 Task: Find connections with filter location São José do Rio Pardo with filter topic #Selfworthwith filter profile language Potuguese with filter current company Fino Payments Bank Ltd with filter school DIT UNIVERSITY with filter industry HVAC and Refrigeration Equipment Manufacturing with filter service category Information Management with filter keywords title Continuous Improvement Consultant
Action: Mouse moved to (470, 94)
Screenshot: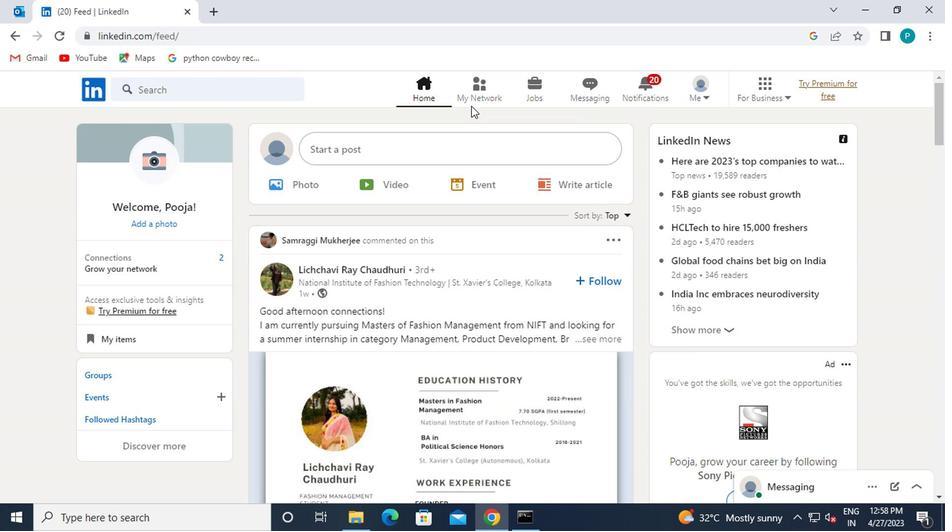 
Action: Mouse pressed left at (470, 94)
Screenshot: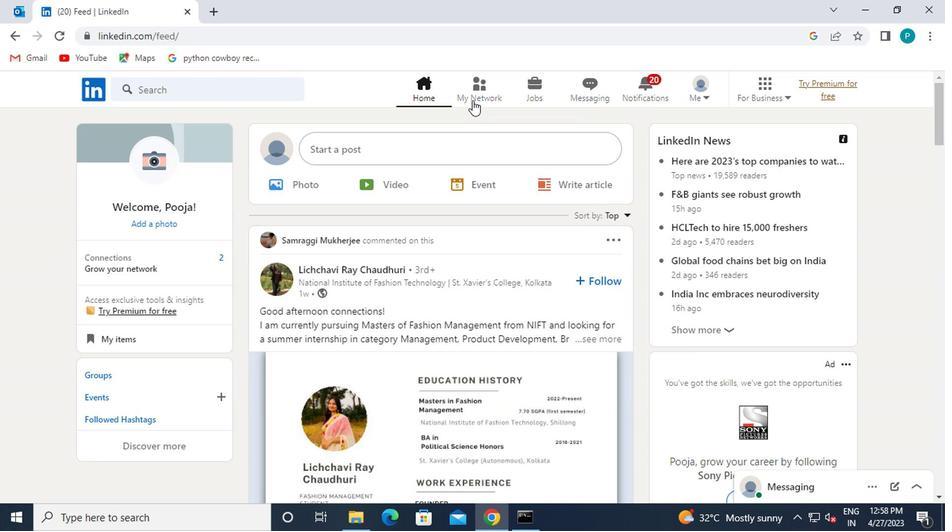 
Action: Mouse moved to (234, 162)
Screenshot: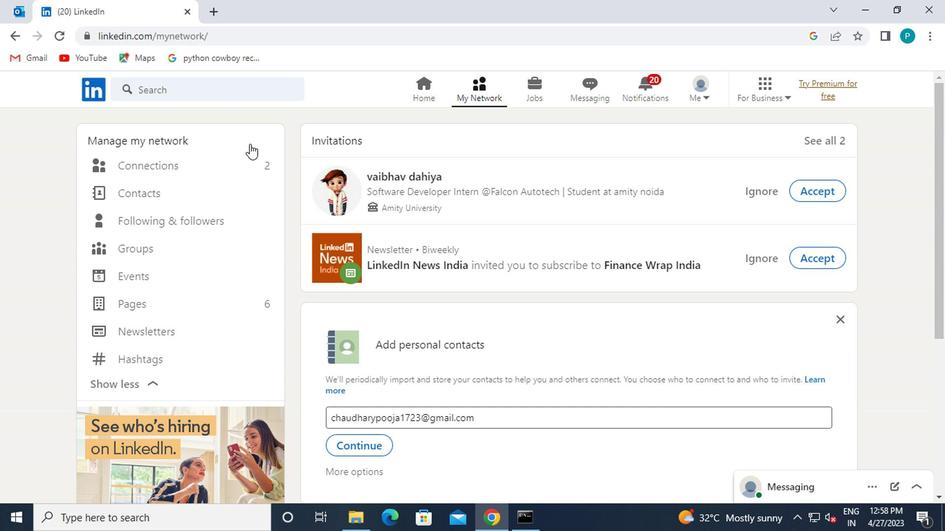 
Action: Mouse pressed left at (234, 162)
Screenshot: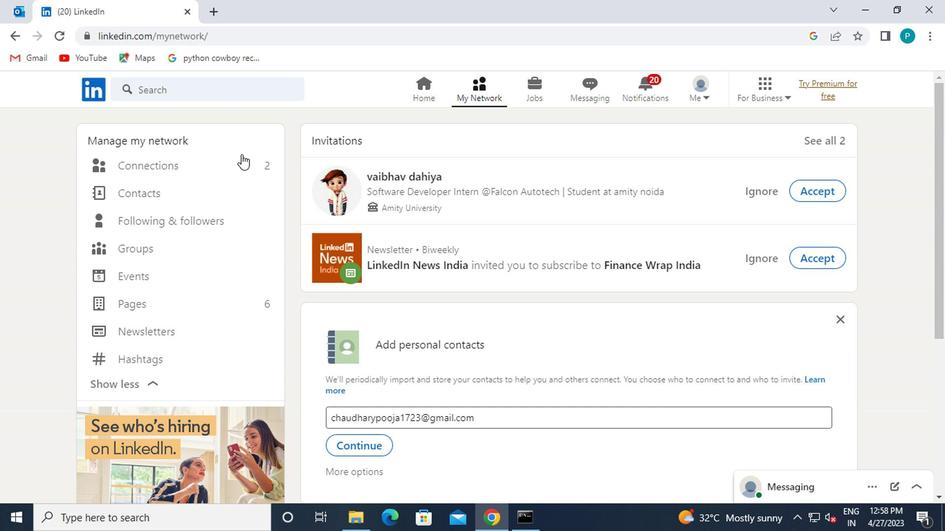 
Action: Mouse moved to (549, 177)
Screenshot: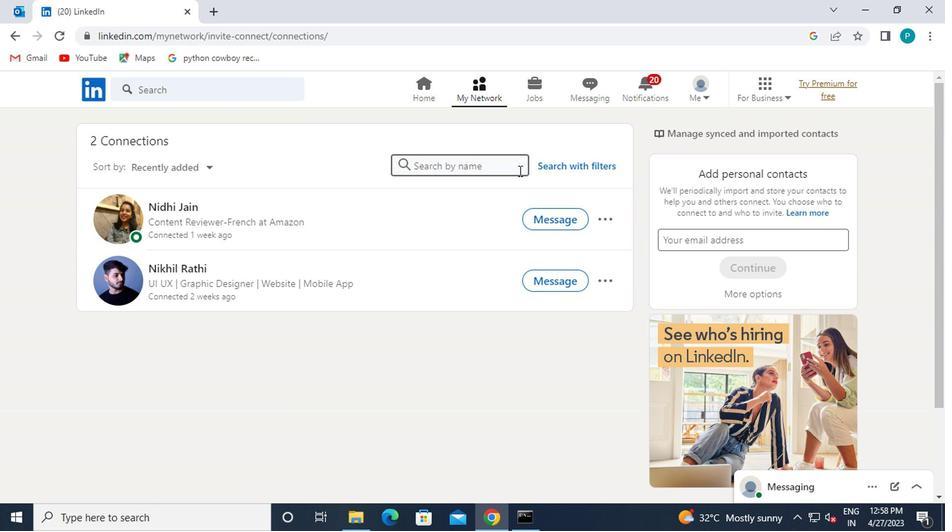 
Action: Mouse pressed left at (549, 177)
Screenshot: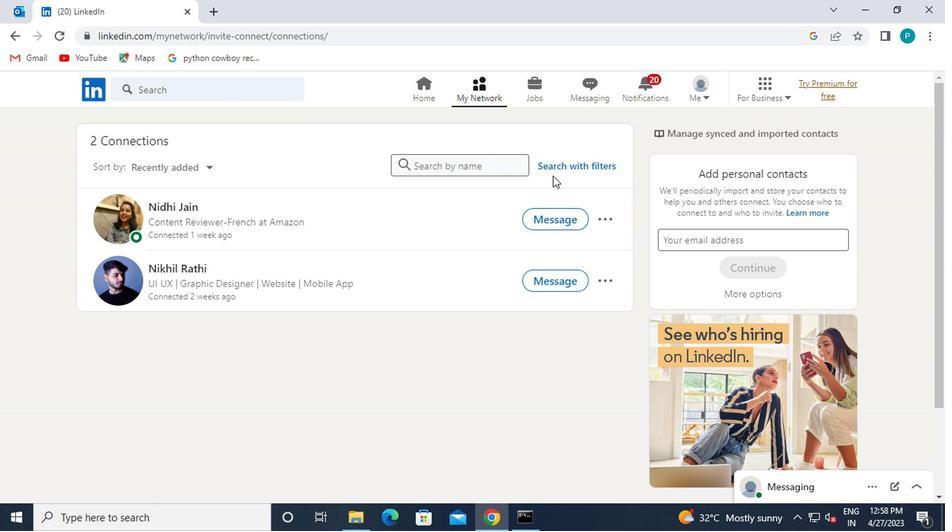 
Action: Mouse moved to (552, 170)
Screenshot: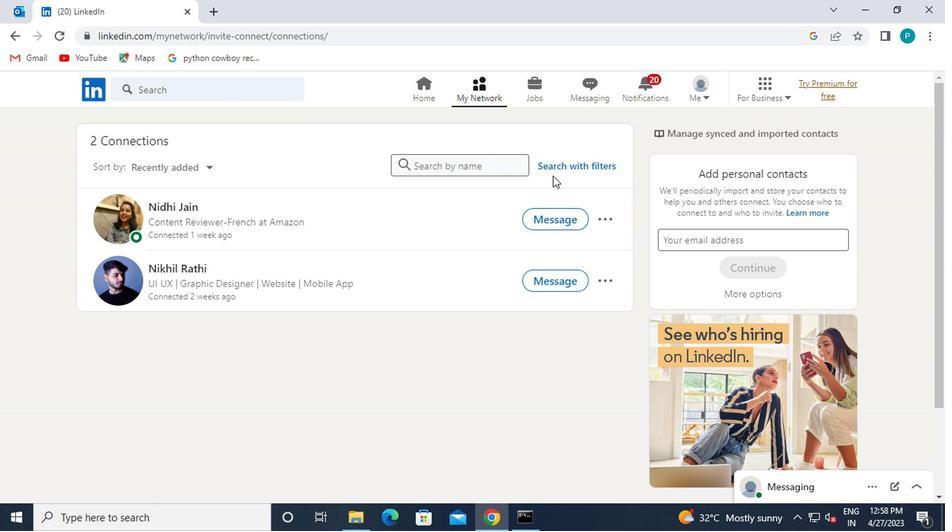 
Action: Mouse pressed left at (552, 170)
Screenshot: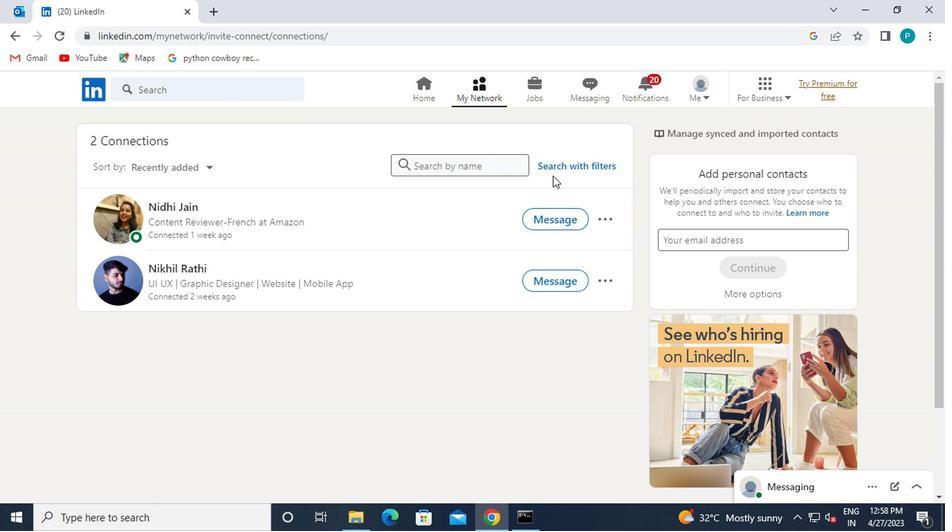 
Action: Mouse moved to (525, 137)
Screenshot: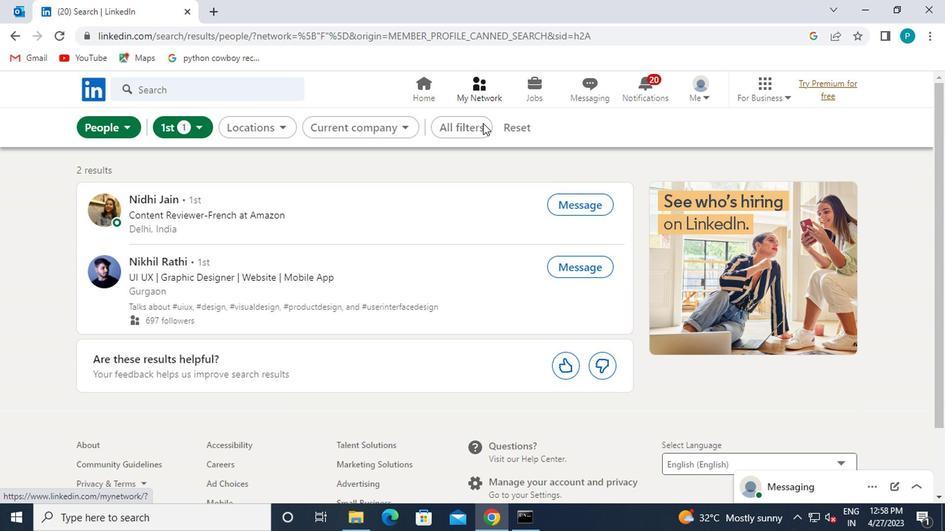 
Action: Mouse pressed left at (525, 137)
Screenshot: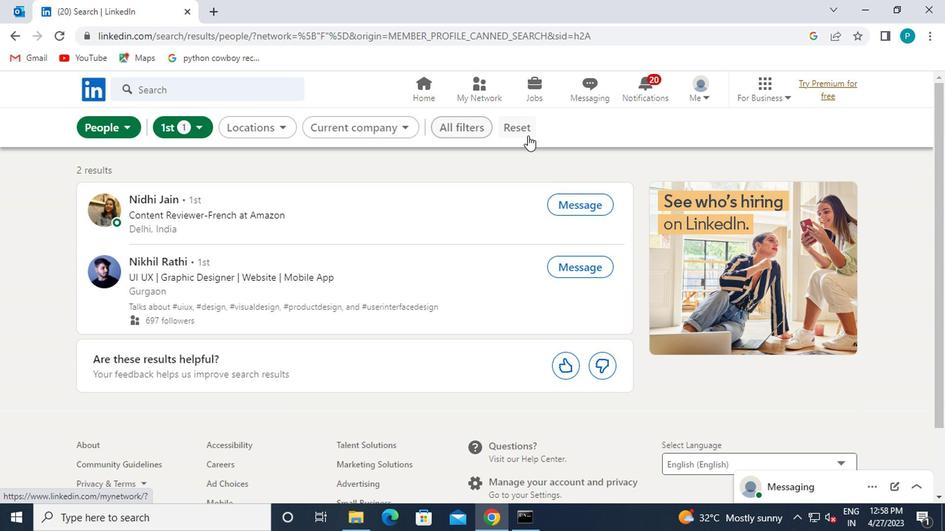 
Action: Mouse moved to (511, 136)
Screenshot: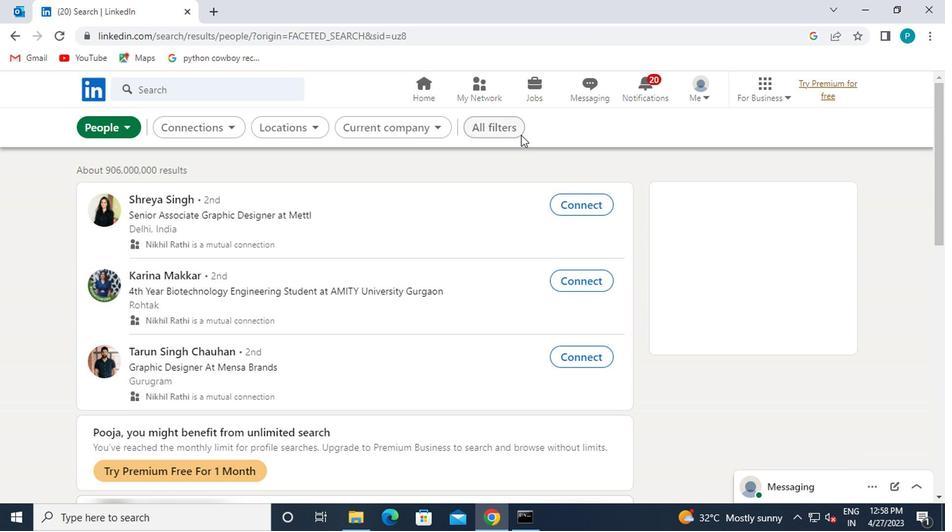 
Action: Mouse pressed left at (511, 136)
Screenshot: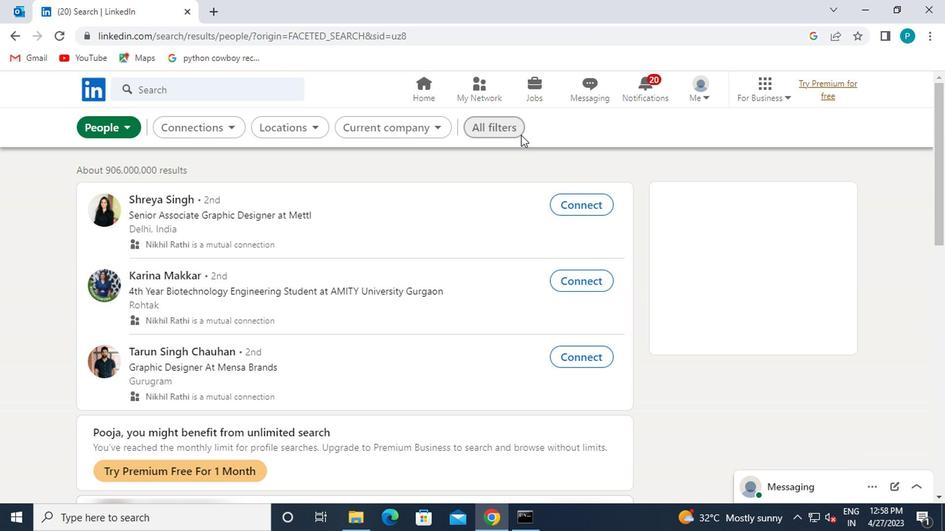 
Action: Mouse moved to (638, 280)
Screenshot: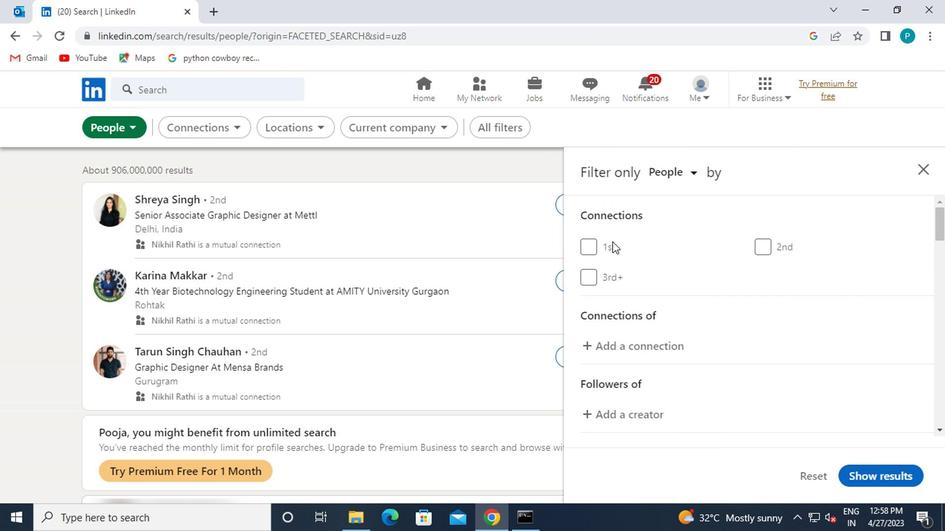 
Action: Mouse scrolled (638, 279) with delta (0, 0)
Screenshot: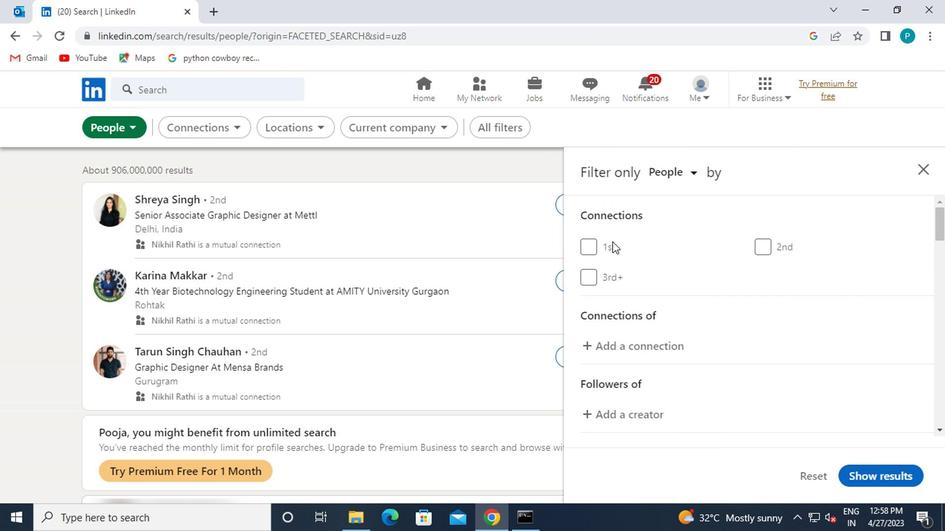 
Action: Mouse scrolled (638, 279) with delta (0, 0)
Screenshot: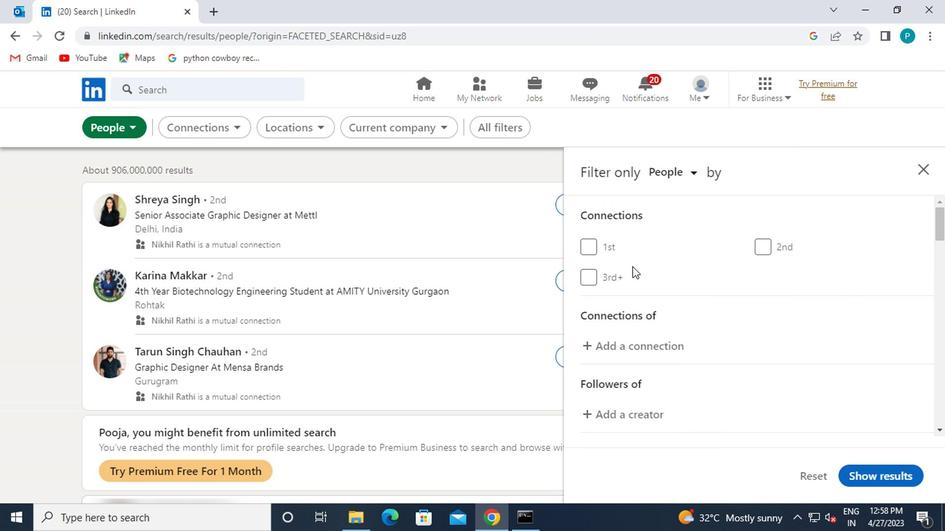 
Action: Mouse scrolled (638, 279) with delta (0, 0)
Screenshot: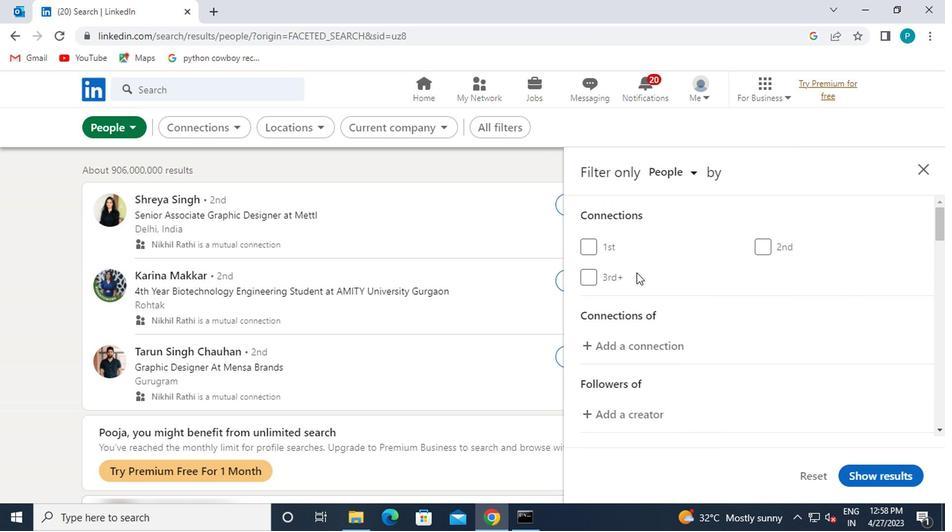 
Action: Mouse moved to (757, 341)
Screenshot: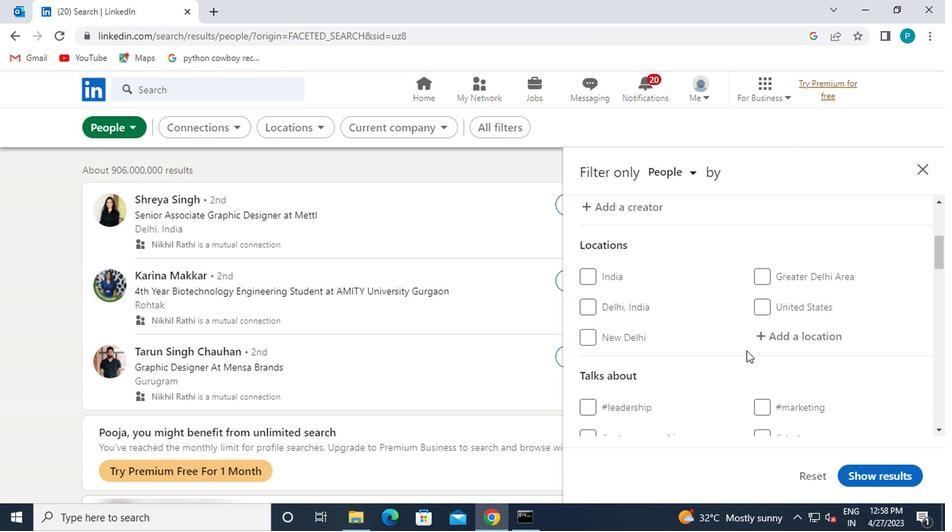 
Action: Mouse pressed left at (757, 341)
Screenshot: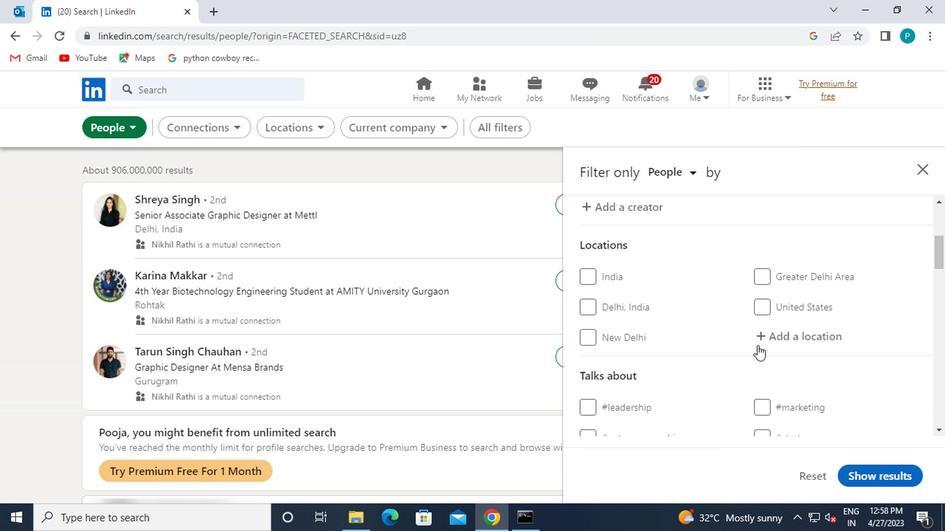 
Action: Key pressed sao<Key.space><Key.backspace>jp<Key.backspace><Key.backspace><Key.space>jose
Screenshot: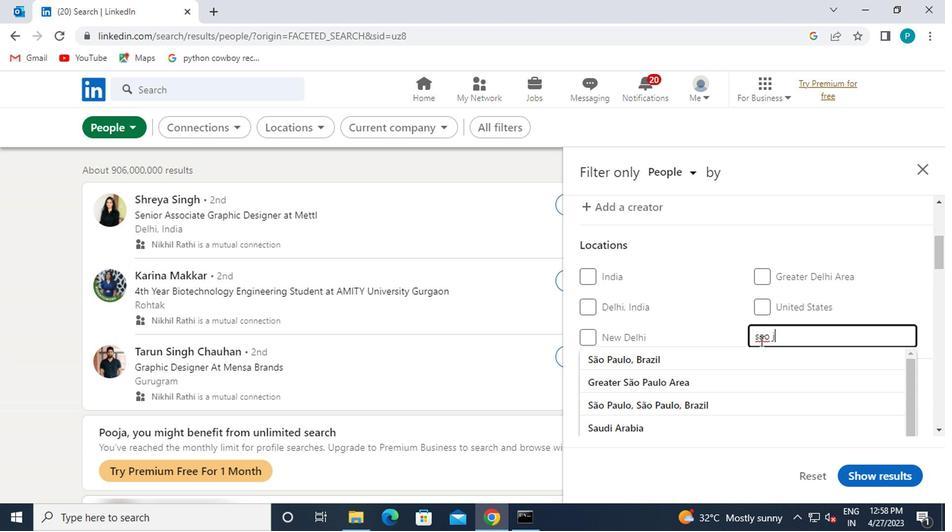 
Action: Mouse moved to (749, 371)
Screenshot: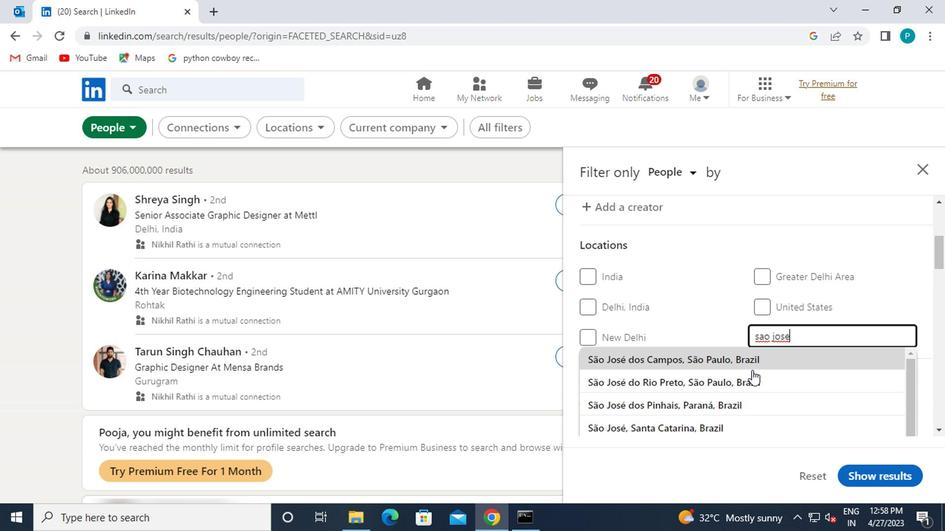 
Action: Mouse pressed left at (749, 371)
Screenshot: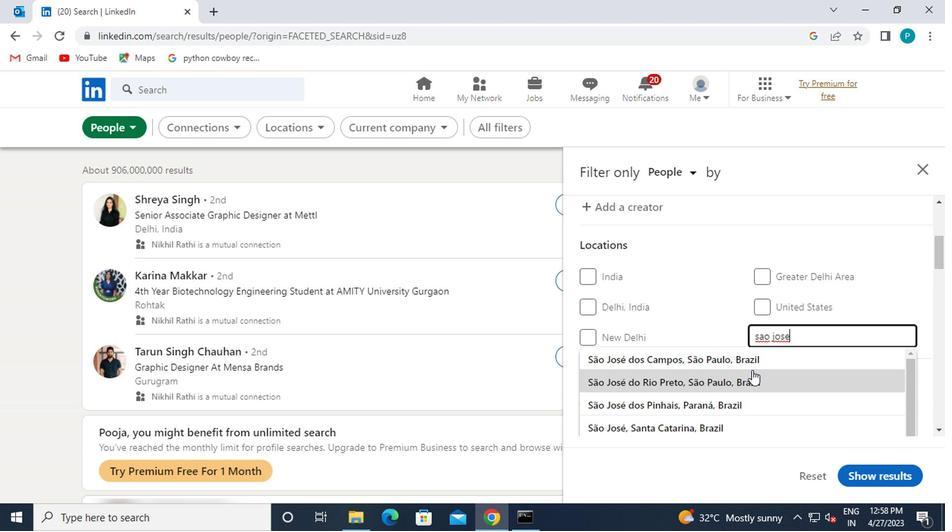 
Action: Mouse moved to (748, 372)
Screenshot: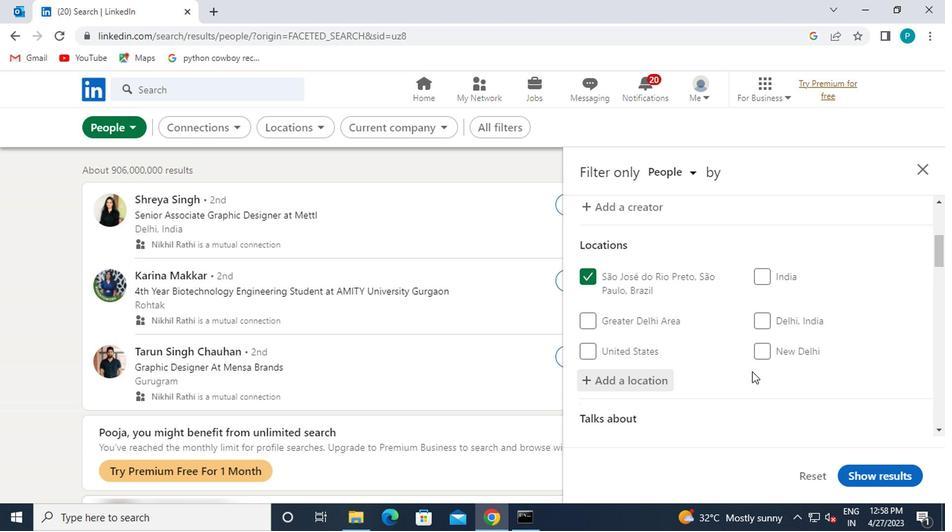 
Action: Mouse scrolled (748, 371) with delta (0, 0)
Screenshot: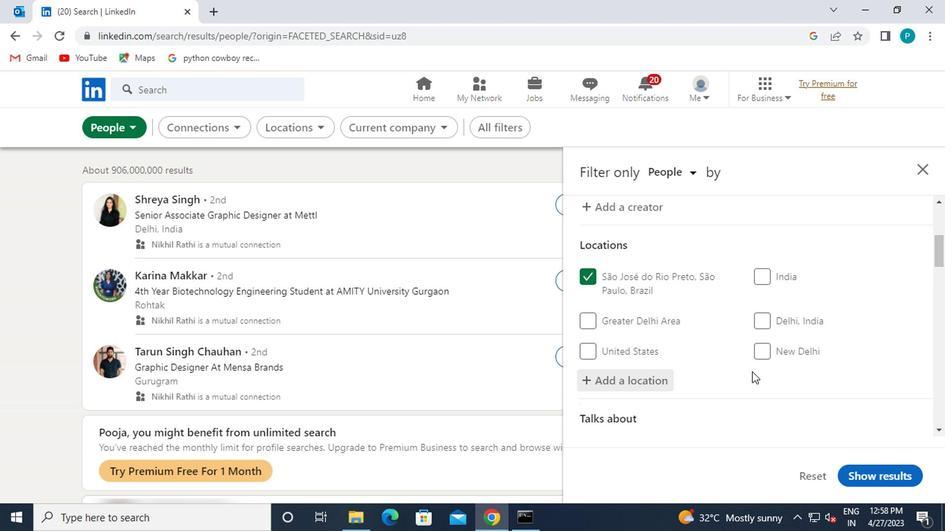 
Action: Mouse scrolled (748, 371) with delta (0, 0)
Screenshot: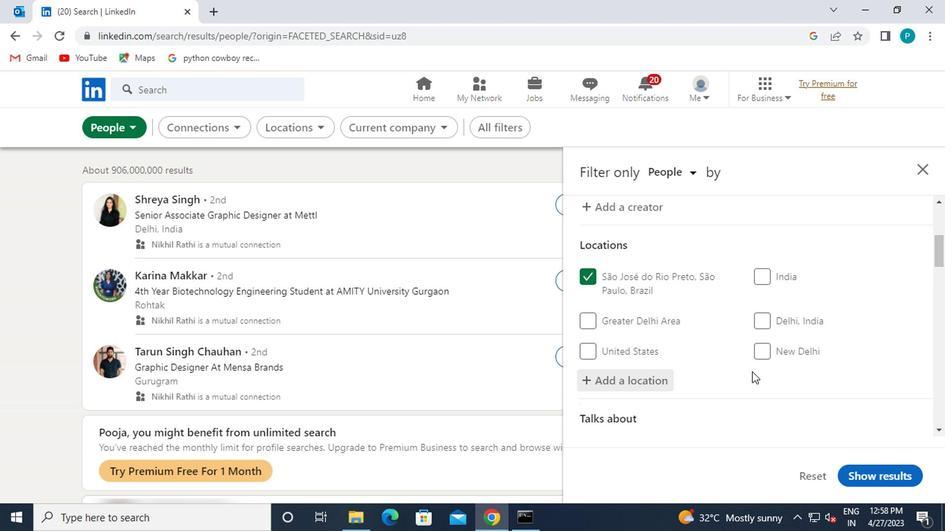 
Action: Mouse moved to (750, 371)
Screenshot: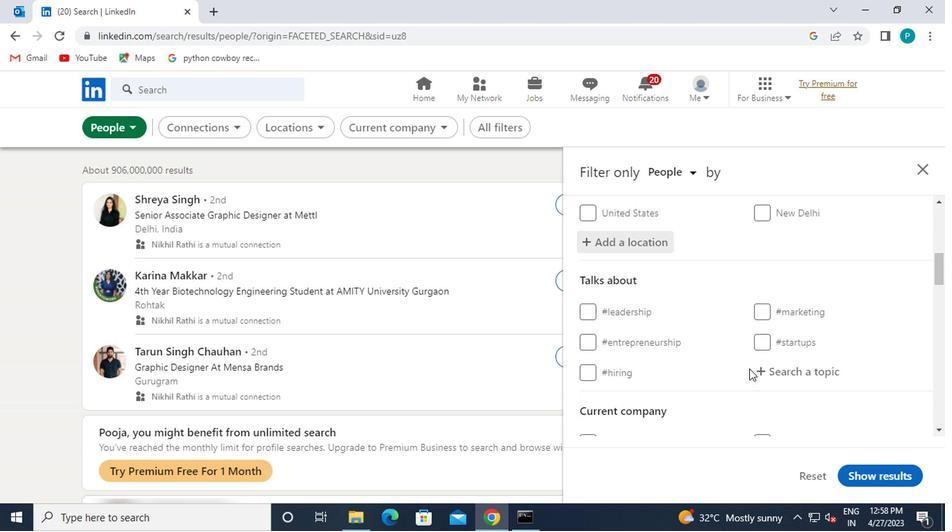 
Action: Mouse pressed left at (750, 371)
Screenshot: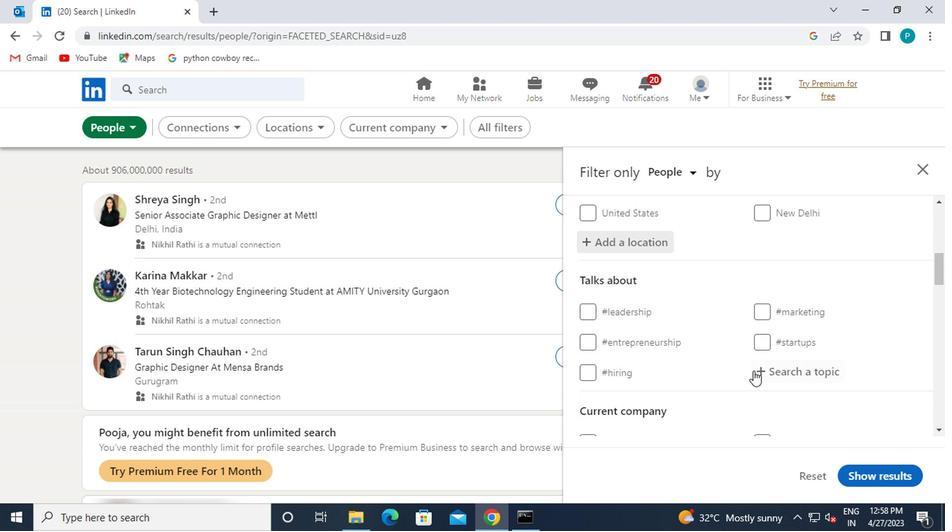 
Action: Mouse moved to (751, 371)
Screenshot: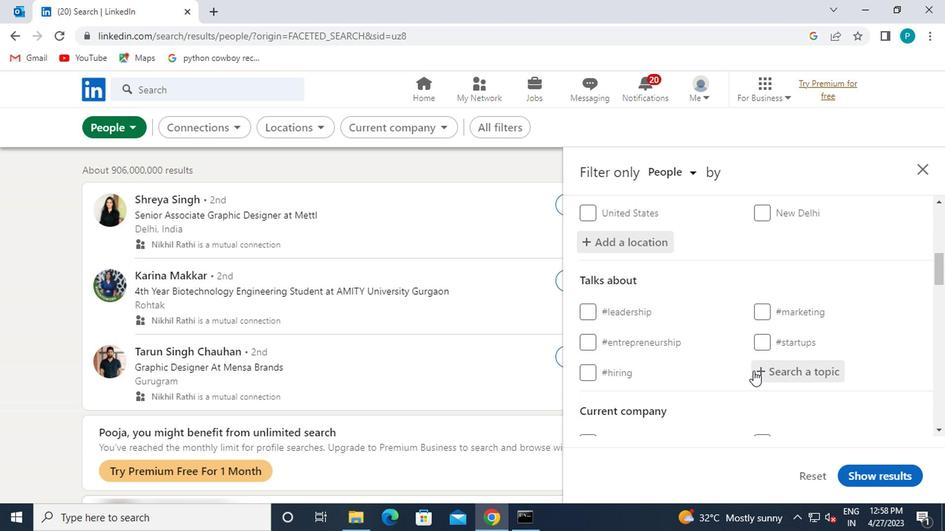 
Action: Key pressed <Key.shift>#<Key.caps_lock>S<Key.caps_lock>ELFWORTJ<Key.backspace>H
Screenshot: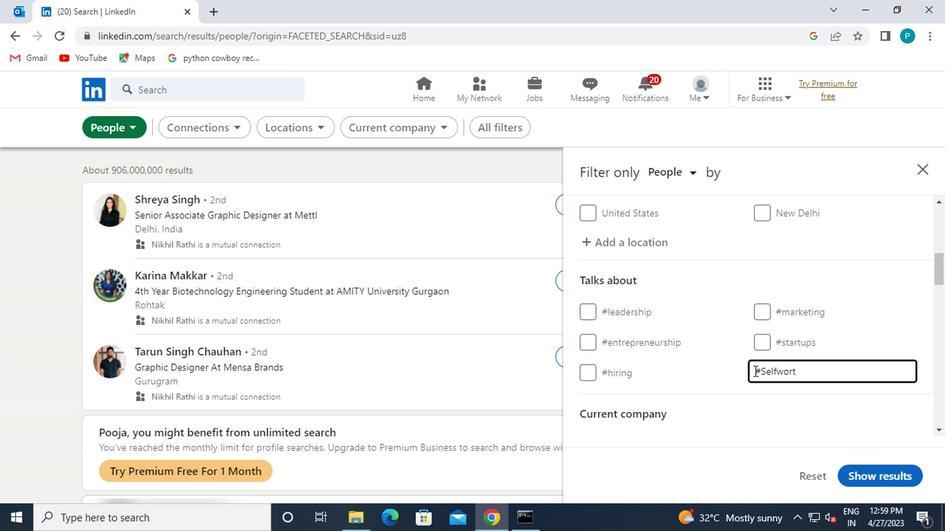 
Action: Mouse moved to (705, 357)
Screenshot: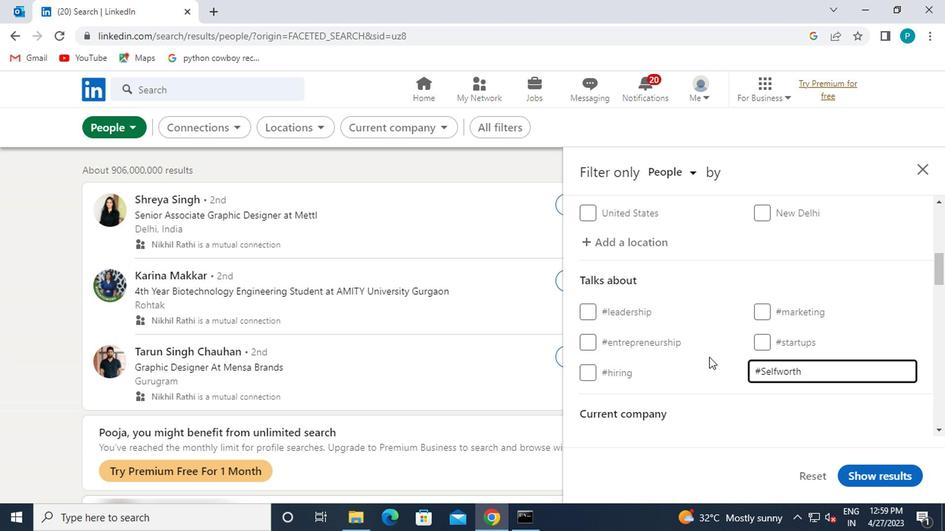 
Action: Mouse scrolled (705, 357) with delta (0, 0)
Screenshot: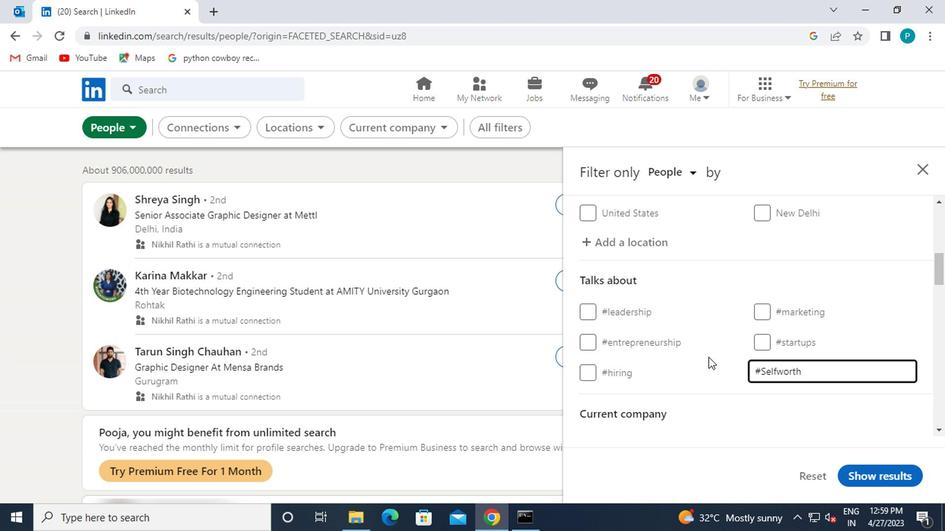 
Action: Mouse scrolled (705, 357) with delta (0, 0)
Screenshot: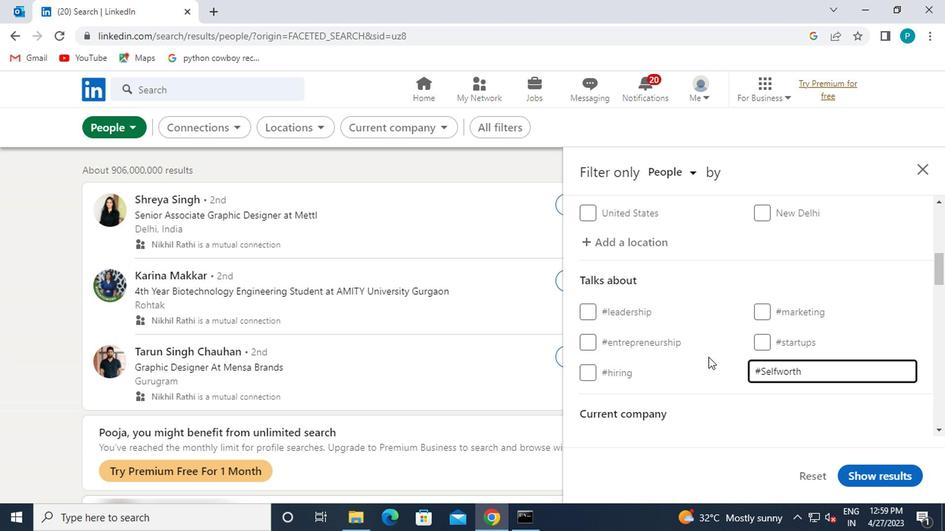 
Action: Mouse scrolled (705, 357) with delta (0, 0)
Screenshot: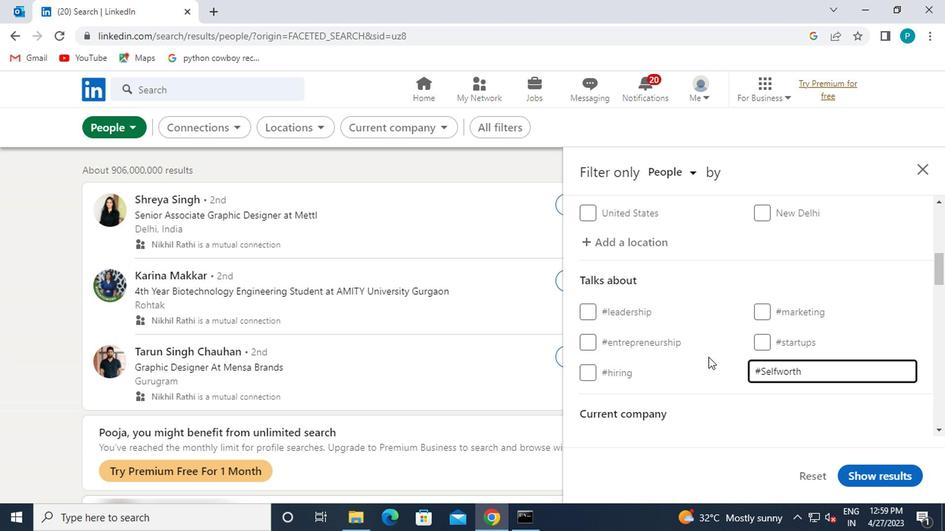 
Action: Mouse scrolled (705, 357) with delta (0, 0)
Screenshot: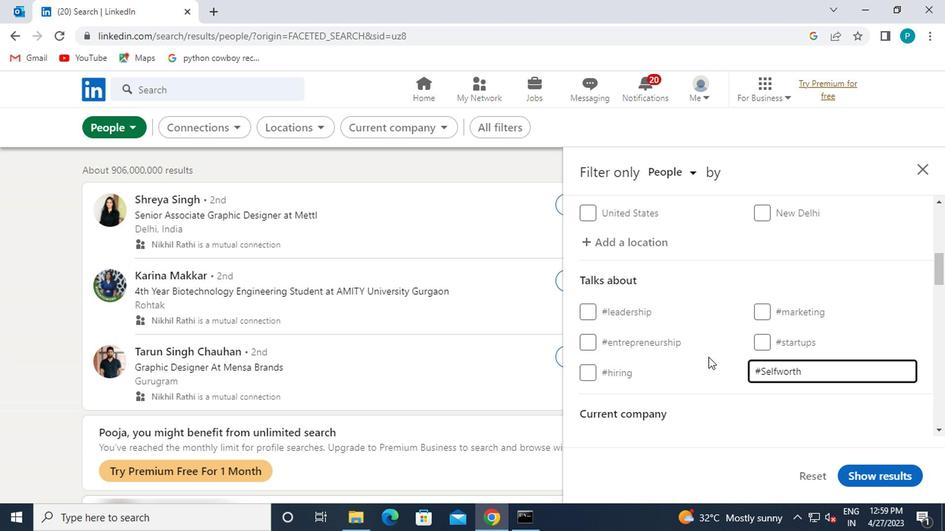 
Action: Mouse moved to (768, 409)
Screenshot: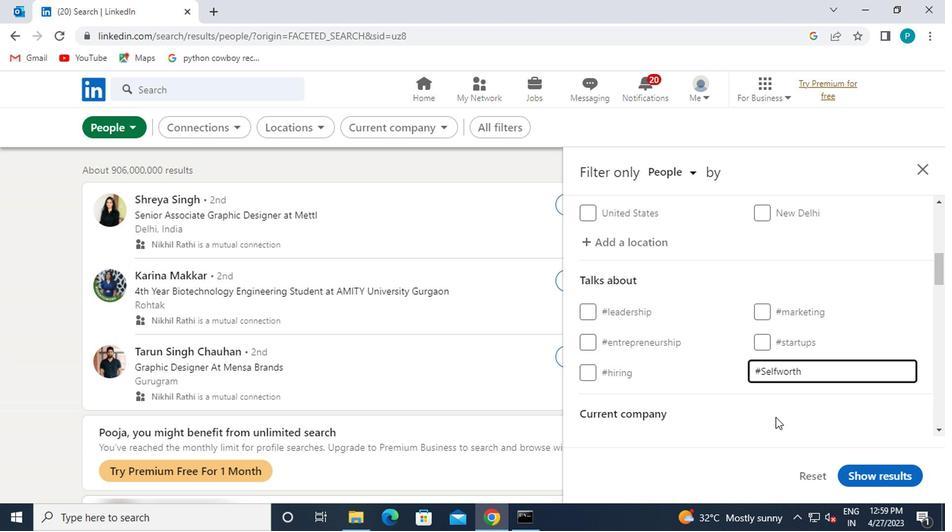 
Action: Mouse scrolled (768, 408) with delta (0, 0)
Screenshot: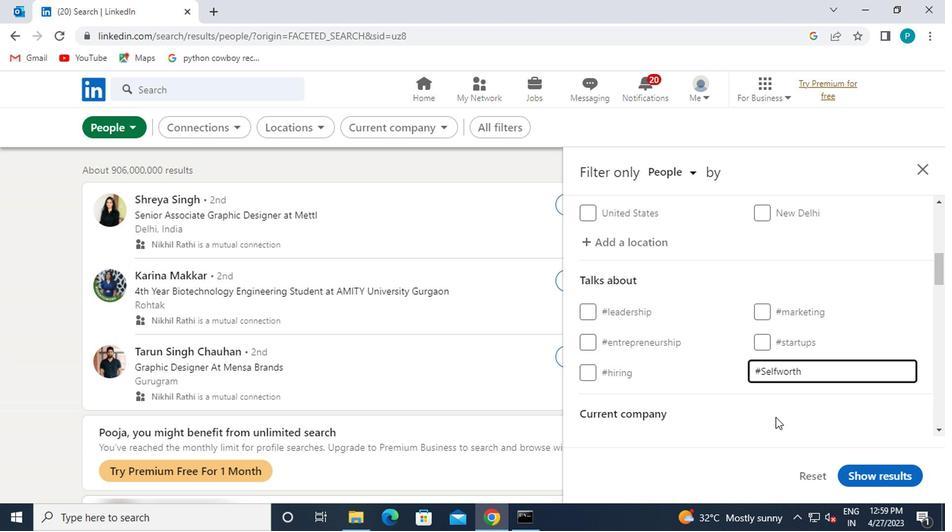 
Action: Mouse moved to (744, 390)
Screenshot: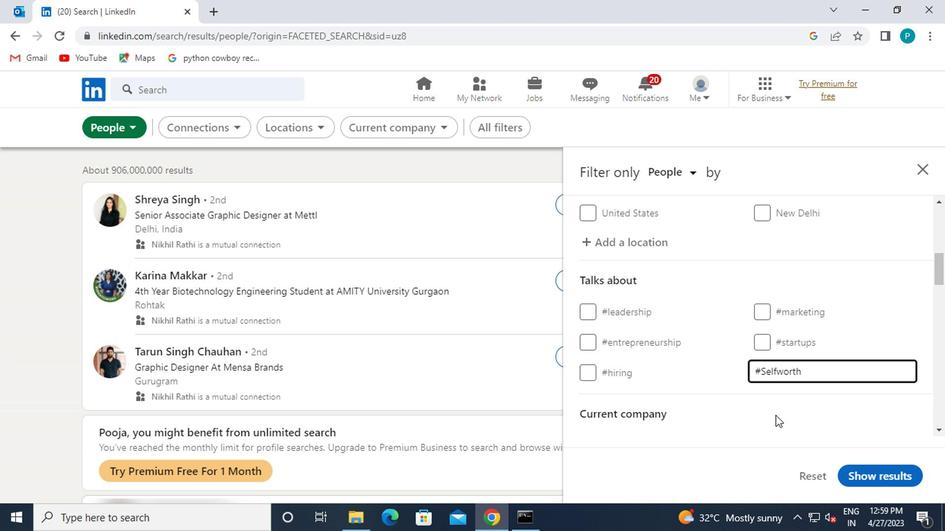 
Action: Mouse scrolled (744, 390) with delta (0, 0)
Screenshot: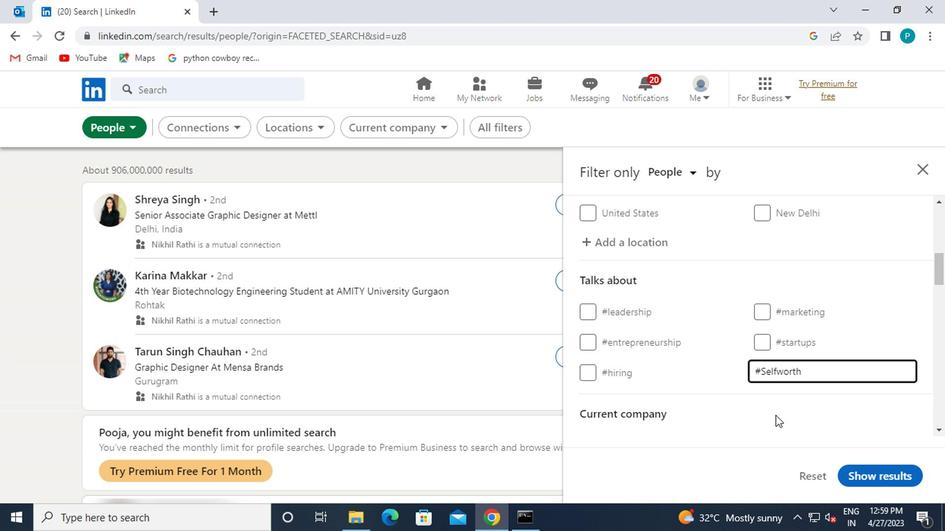 
Action: Mouse moved to (628, 350)
Screenshot: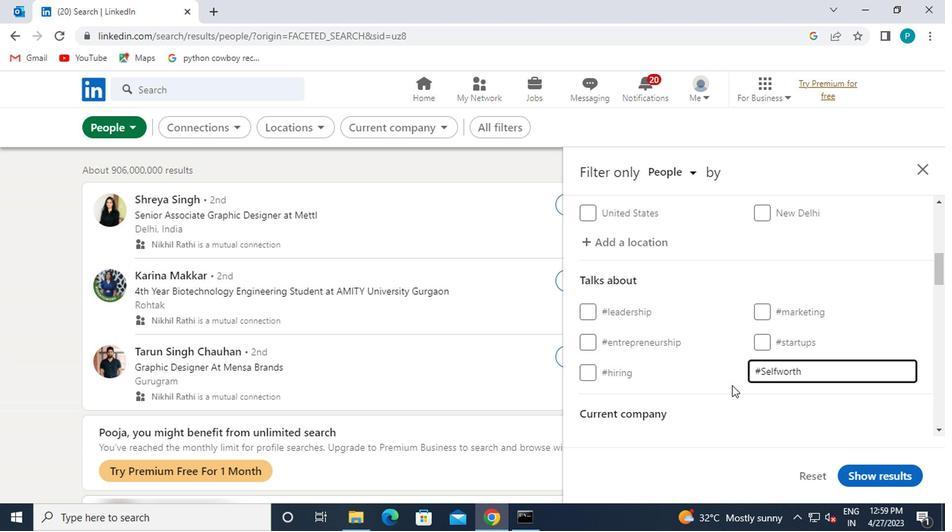 
Action: Mouse scrolled (628, 349) with delta (0, 0)
Screenshot: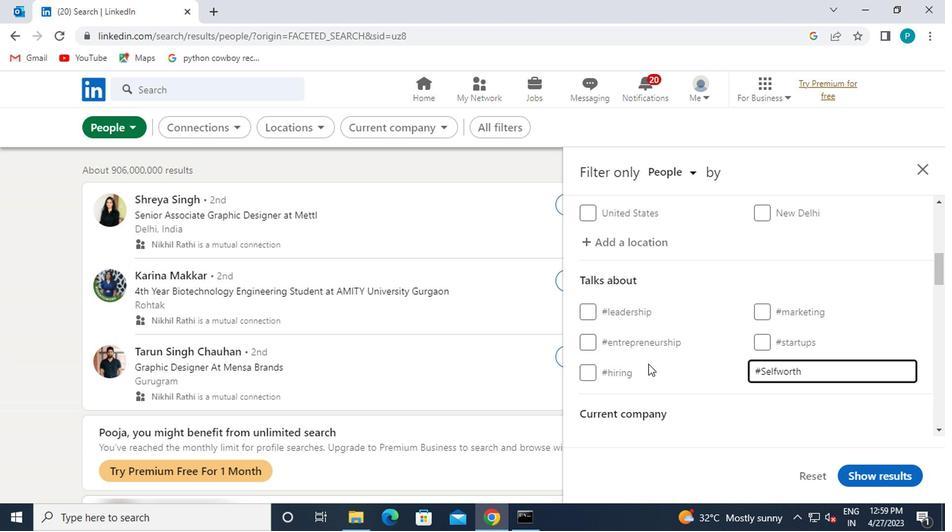 
Action: Mouse scrolled (628, 349) with delta (0, 0)
Screenshot: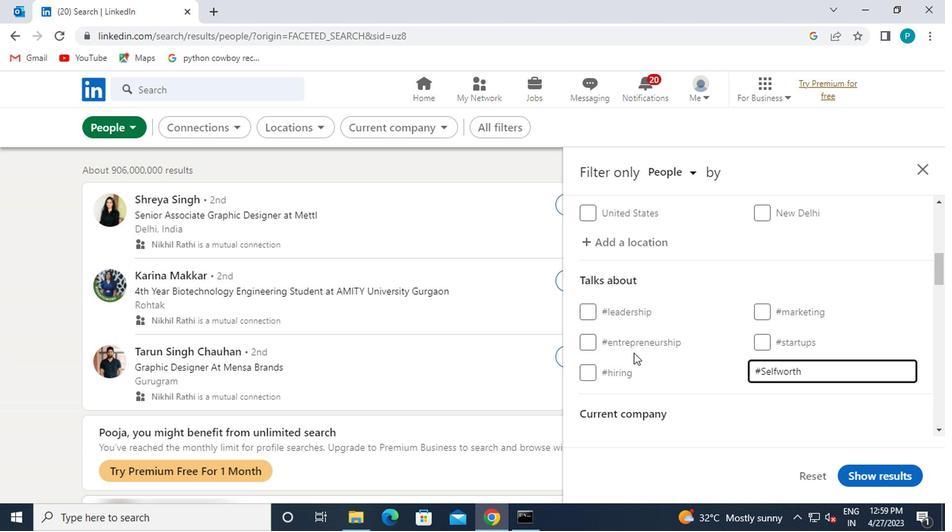
Action: Mouse scrolled (628, 349) with delta (0, 0)
Screenshot: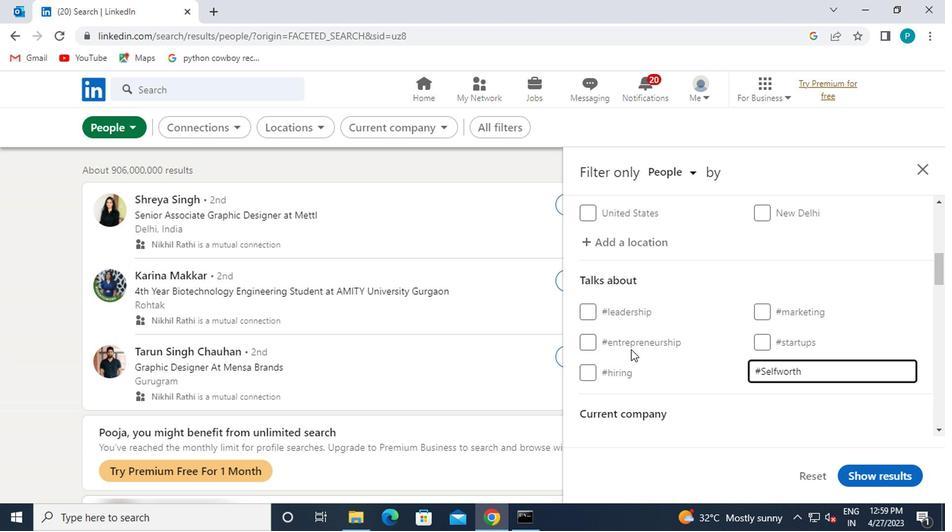 
Action: Mouse moved to (675, 332)
Screenshot: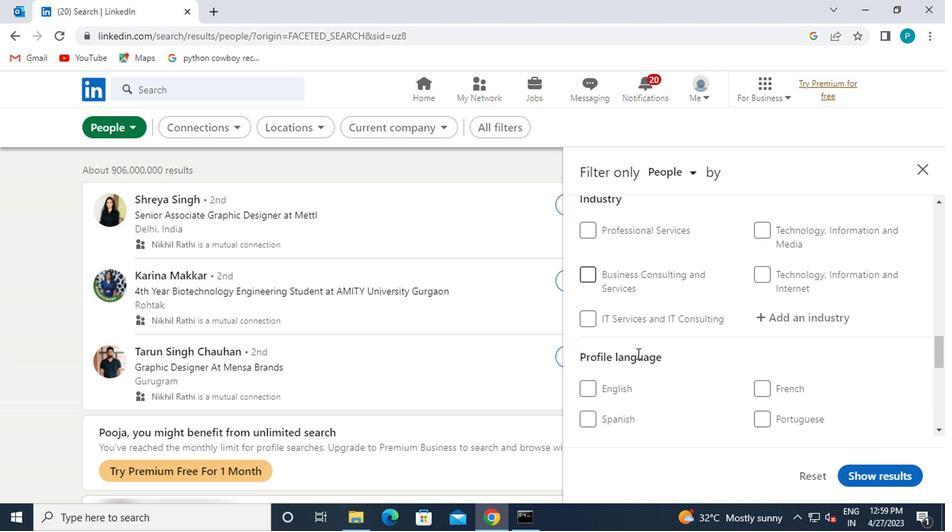 
Action: Mouse scrolled (675, 333) with delta (0, 0)
Screenshot: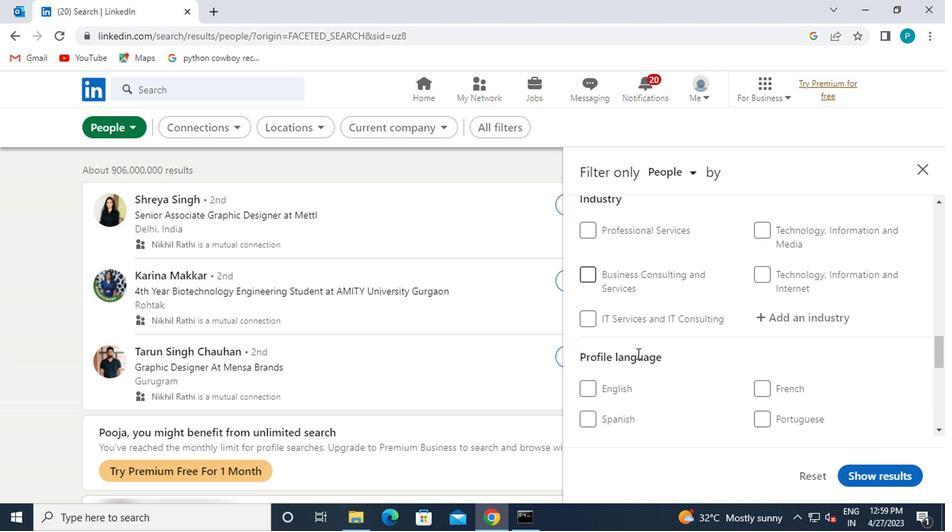 
Action: Mouse scrolled (675, 333) with delta (0, 0)
Screenshot: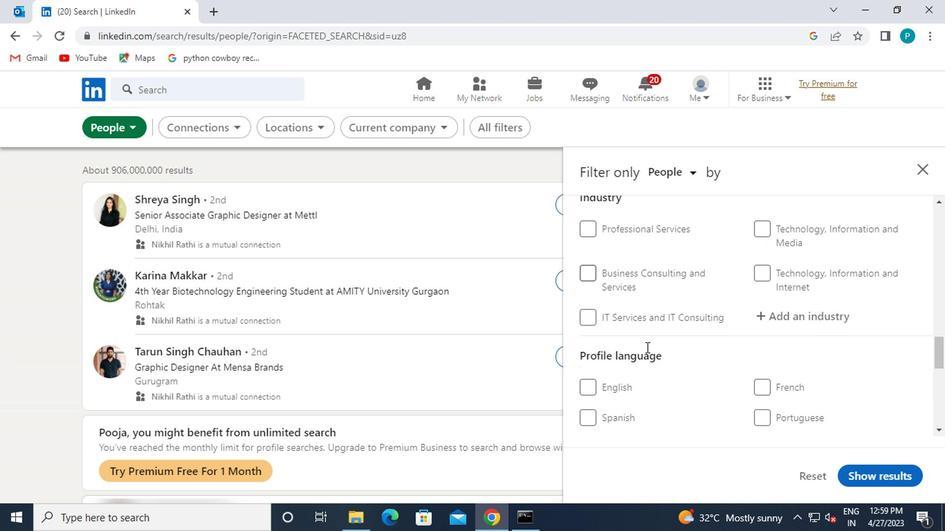 
Action: Mouse scrolled (675, 333) with delta (0, 0)
Screenshot: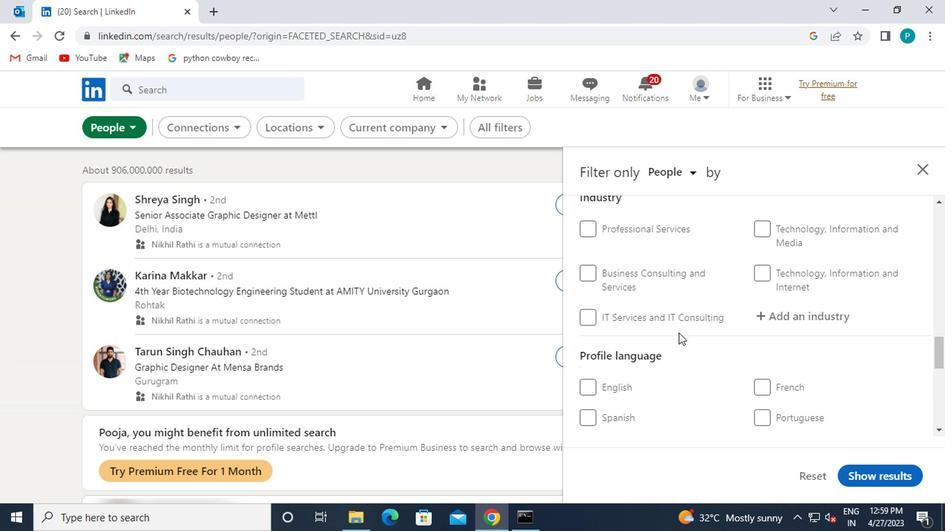 
Action: Mouse moved to (781, 369)
Screenshot: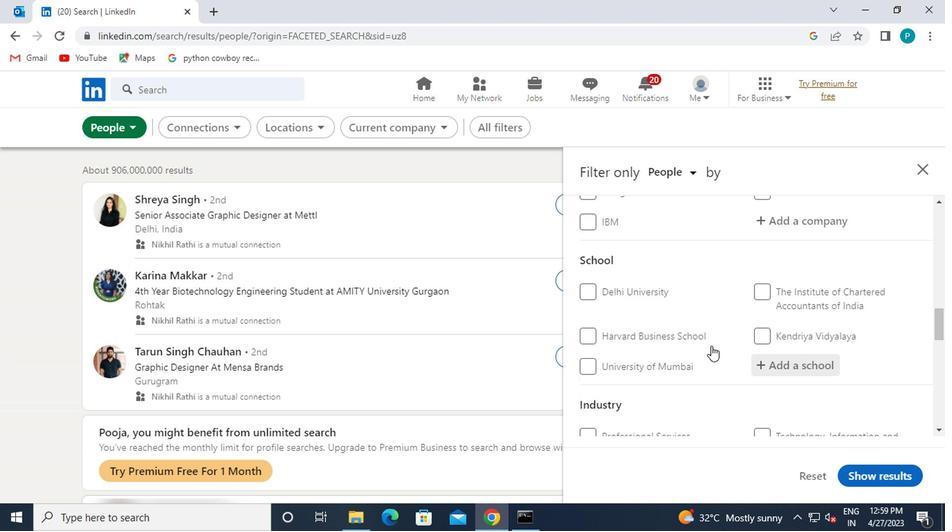 
Action: Mouse pressed left at (781, 369)
Screenshot: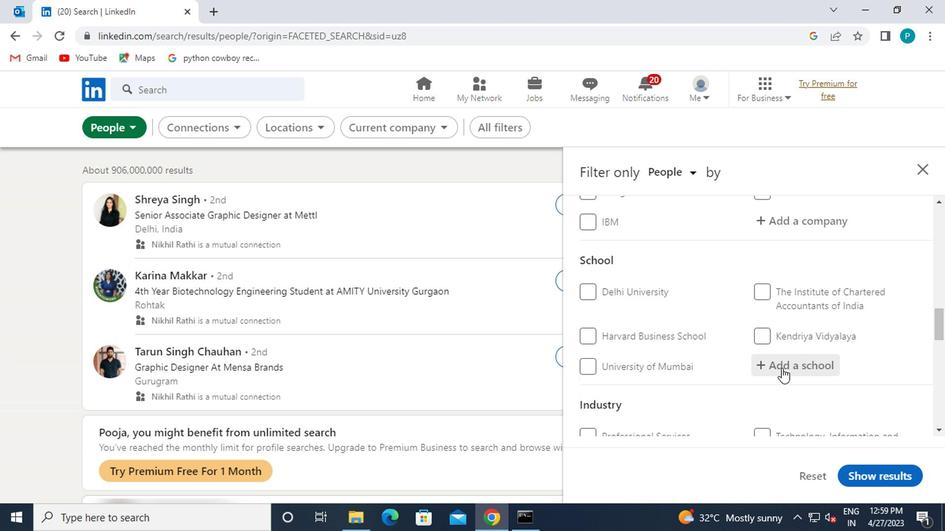 
Action: Mouse moved to (759, 330)
Screenshot: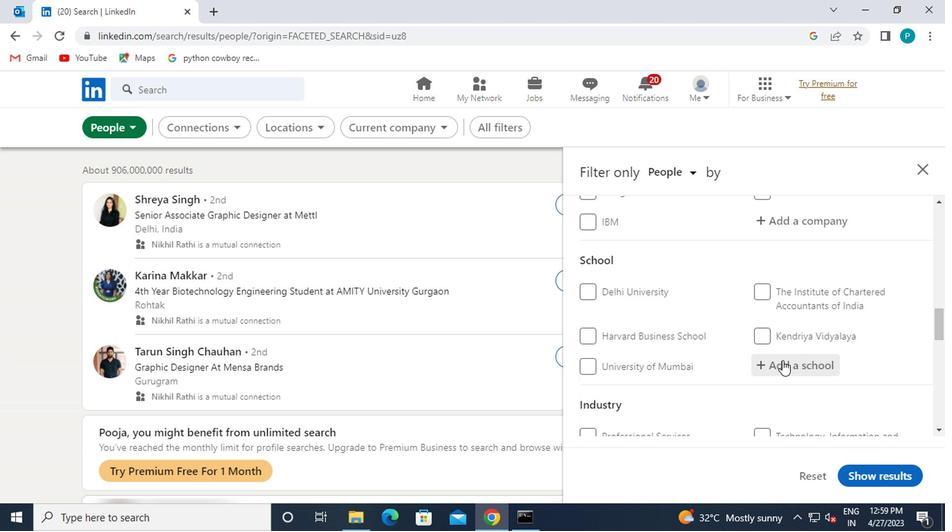 
Action: Mouse scrolled (759, 330) with delta (0, 0)
Screenshot: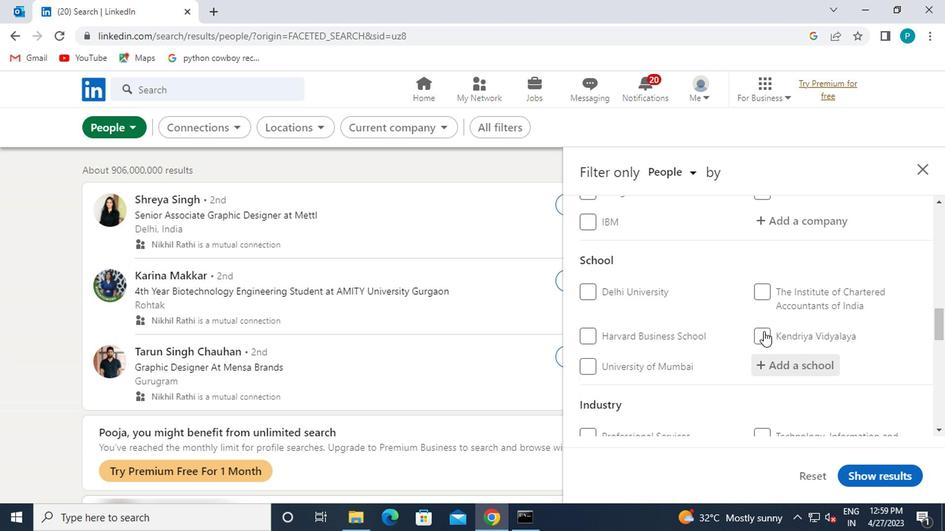 
Action: Mouse moved to (760, 227)
Screenshot: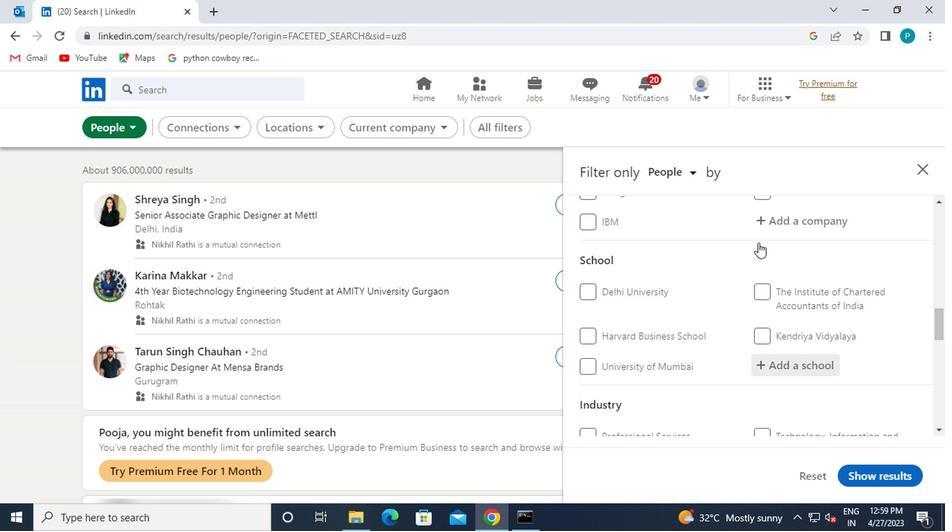 
Action: Mouse pressed left at (760, 227)
Screenshot: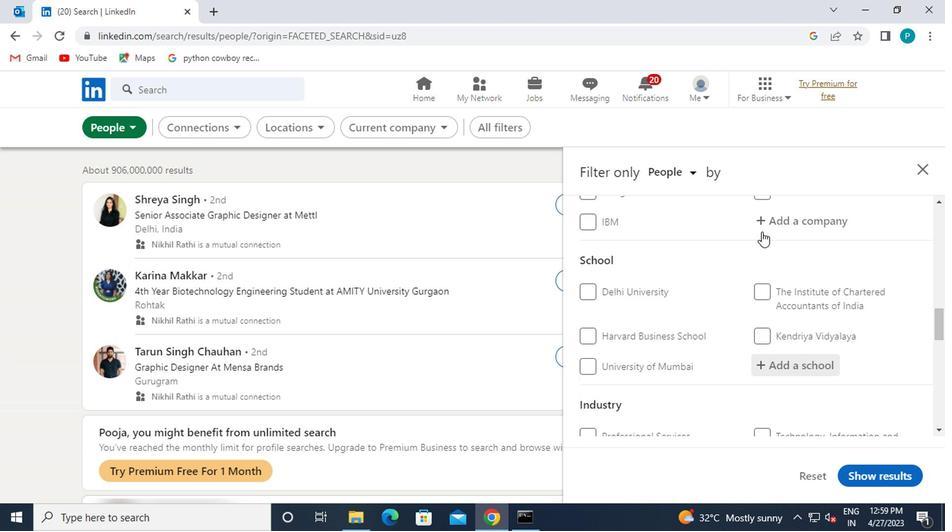 
Action: Mouse moved to (777, 290)
Screenshot: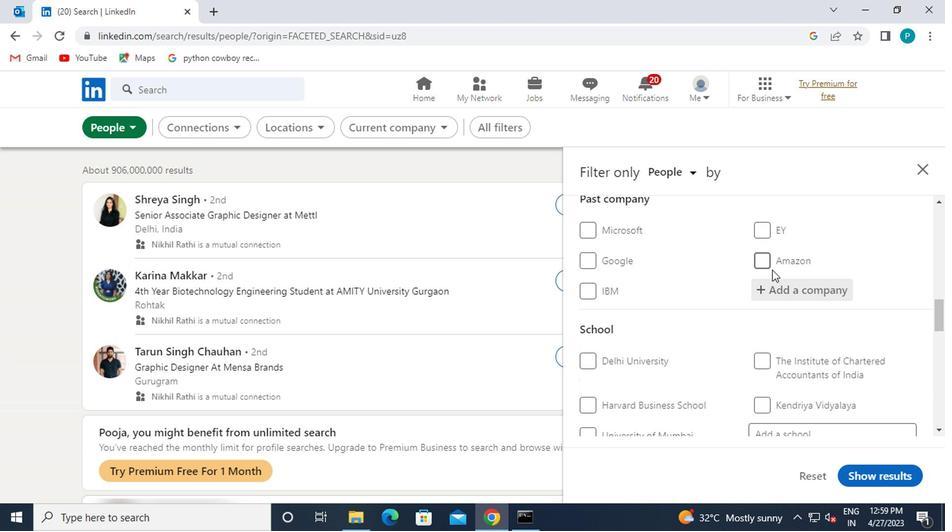 
Action: Mouse pressed left at (777, 290)
Screenshot: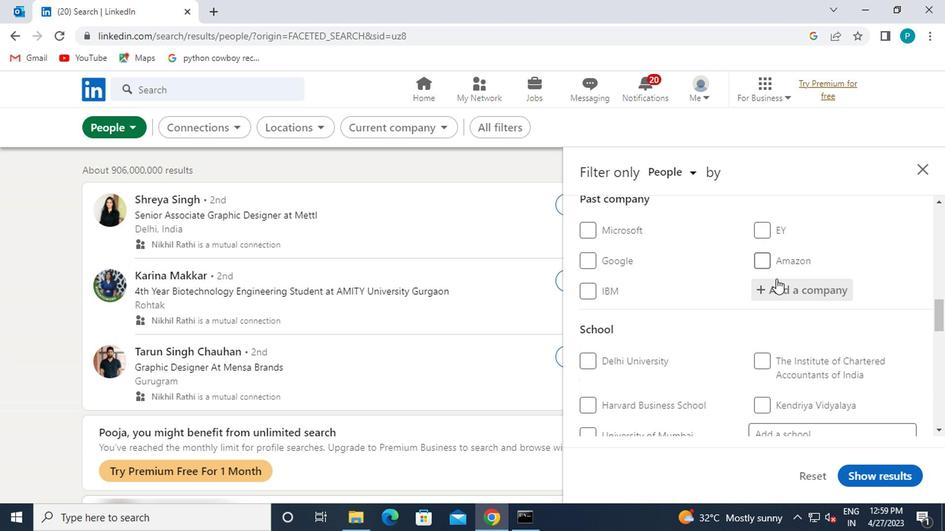 
Action: Mouse moved to (781, 291)
Screenshot: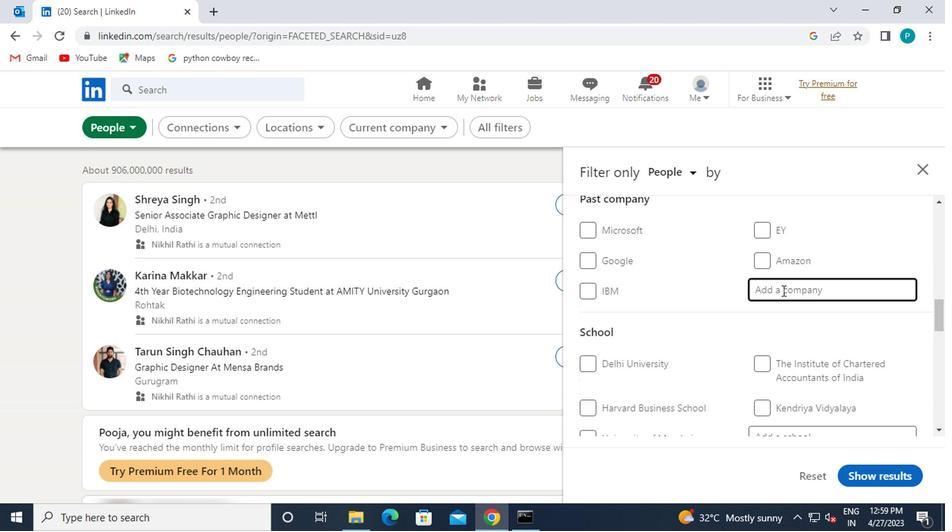 
Action: Key pressed FINO
Screenshot: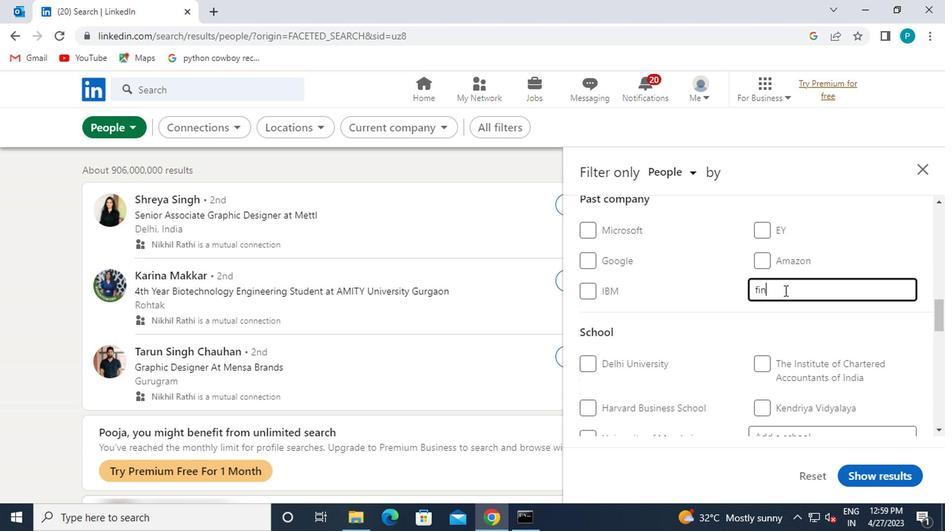 
Action: Mouse moved to (745, 344)
Screenshot: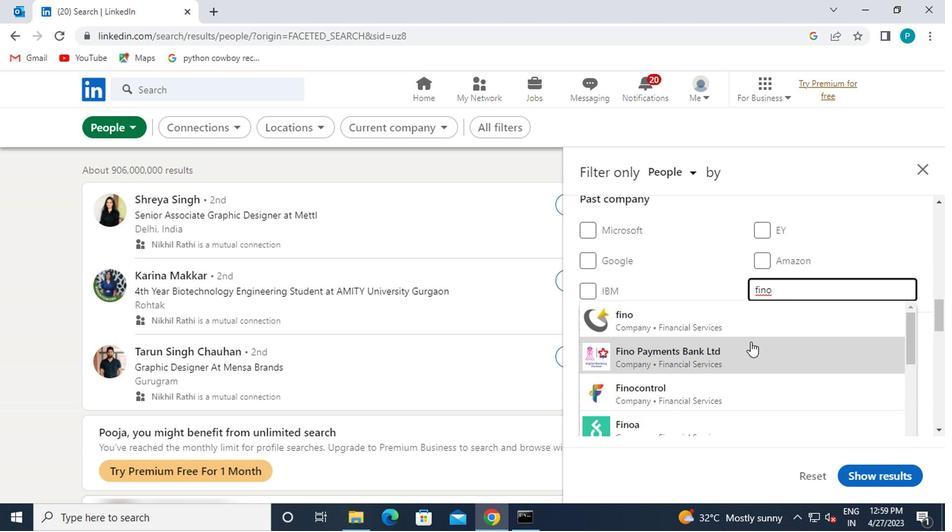 
Action: Mouse pressed left at (745, 344)
Screenshot: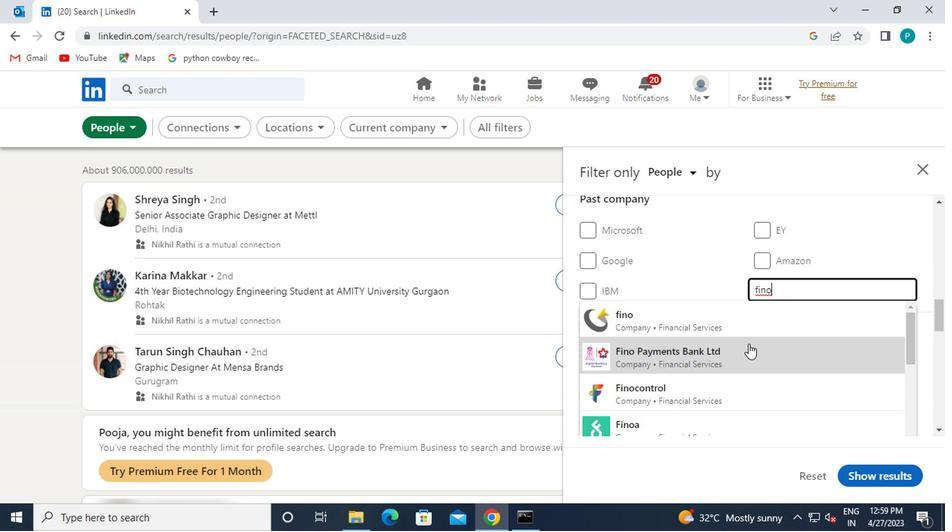 
Action: Mouse moved to (681, 327)
Screenshot: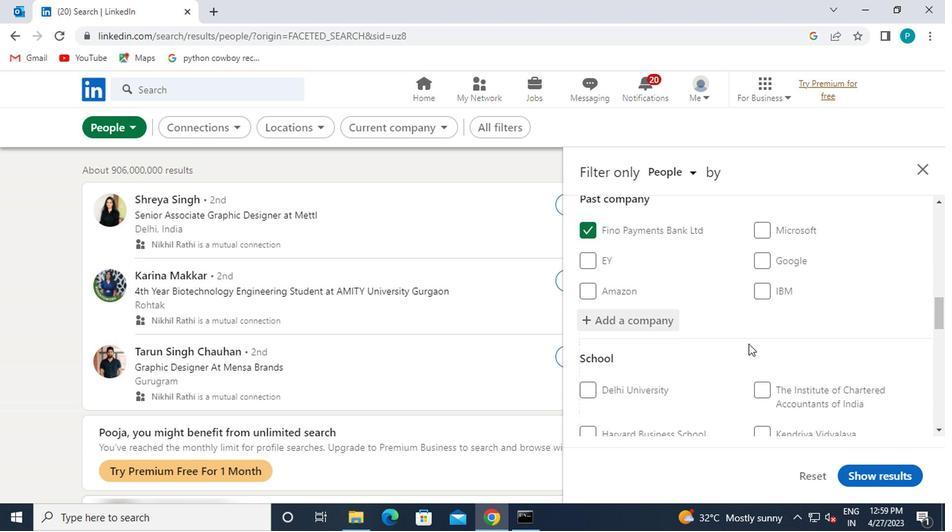 
Action: Mouse scrolled (681, 326) with delta (0, 0)
Screenshot: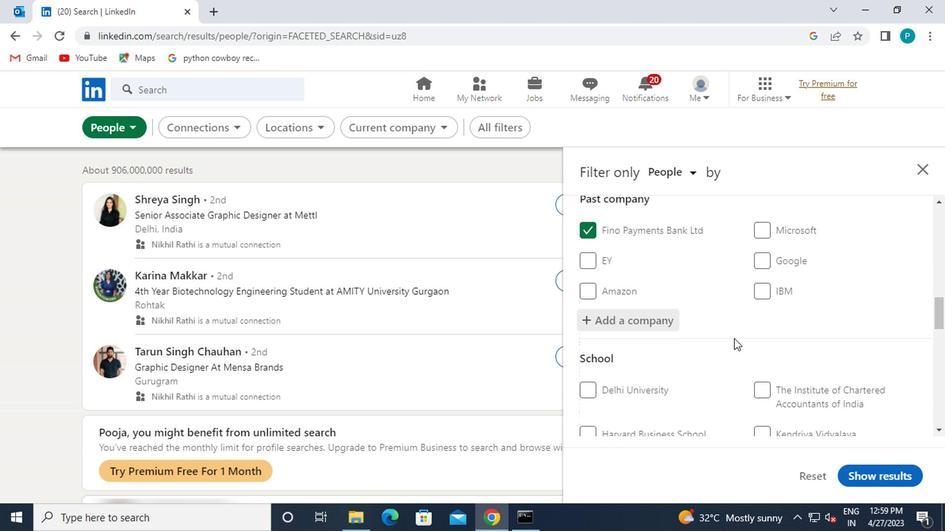 
Action: Mouse scrolled (681, 326) with delta (0, 0)
Screenshot: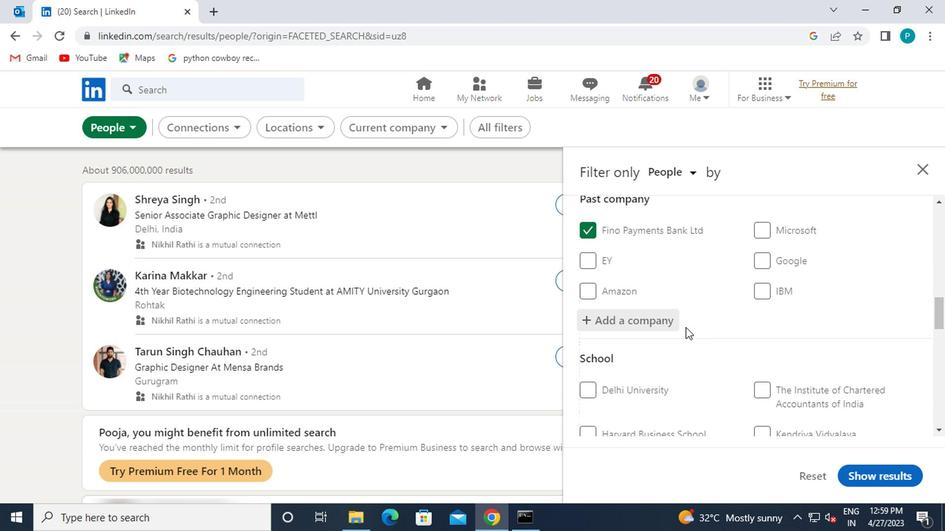 
Action: Mouse moved to (783, 319)
Screenshot: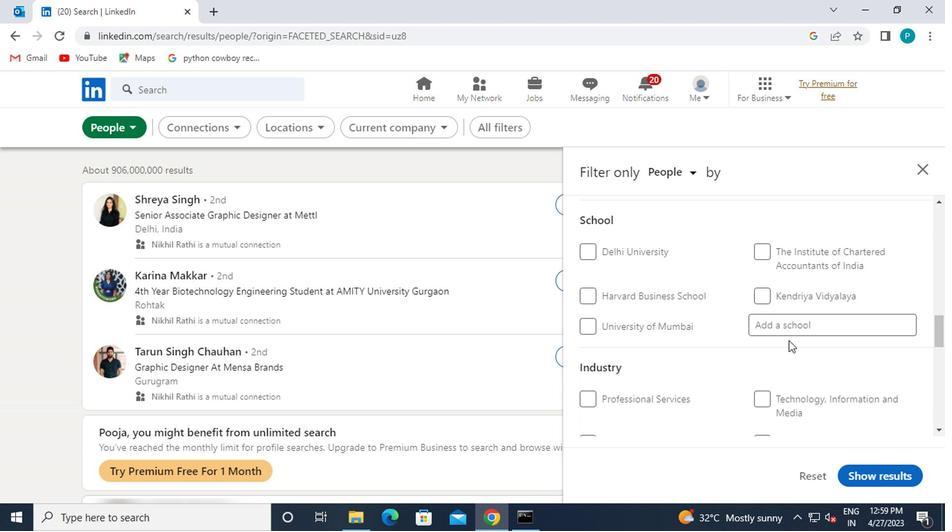 
Action: Mouse pressed left at (783, 319)
Screenshot: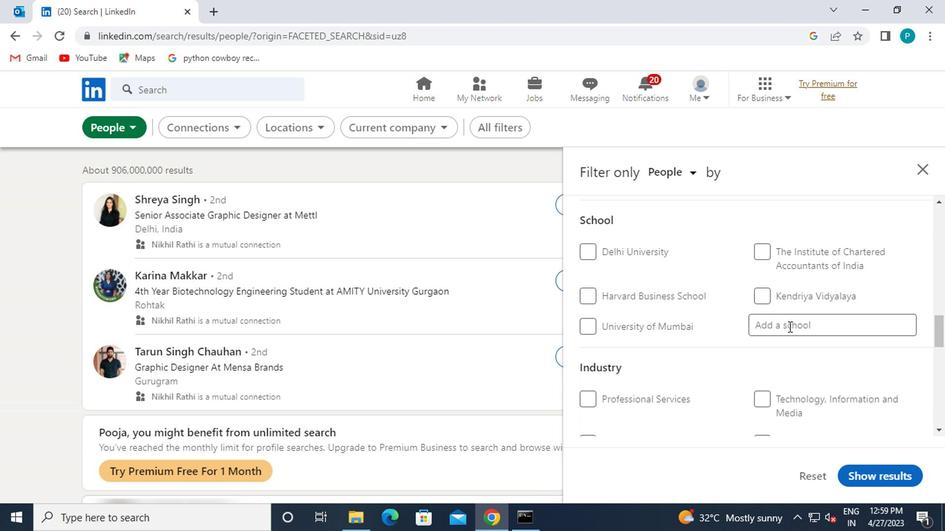 
Action: Mouse moved to (786, 324)
Screenshot: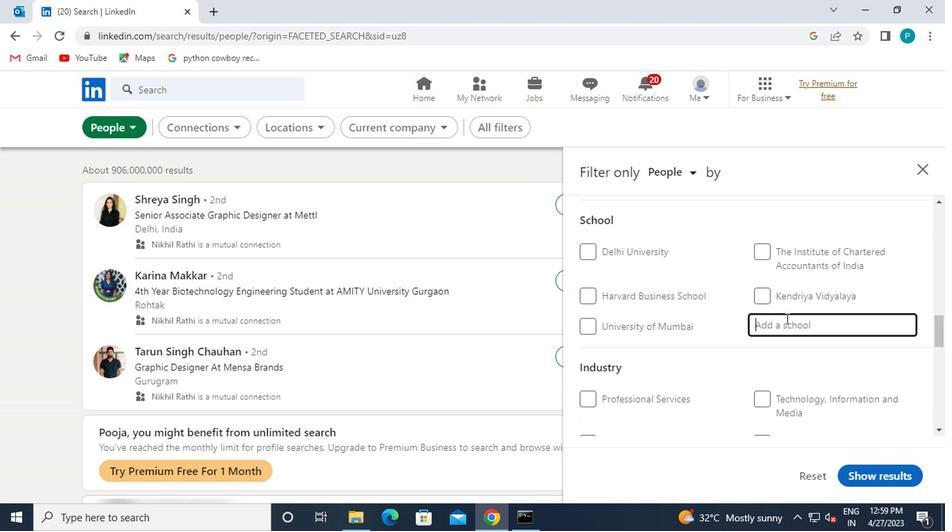 
Action: Key pressed <Key.caps_lock>DIT
Screenshot: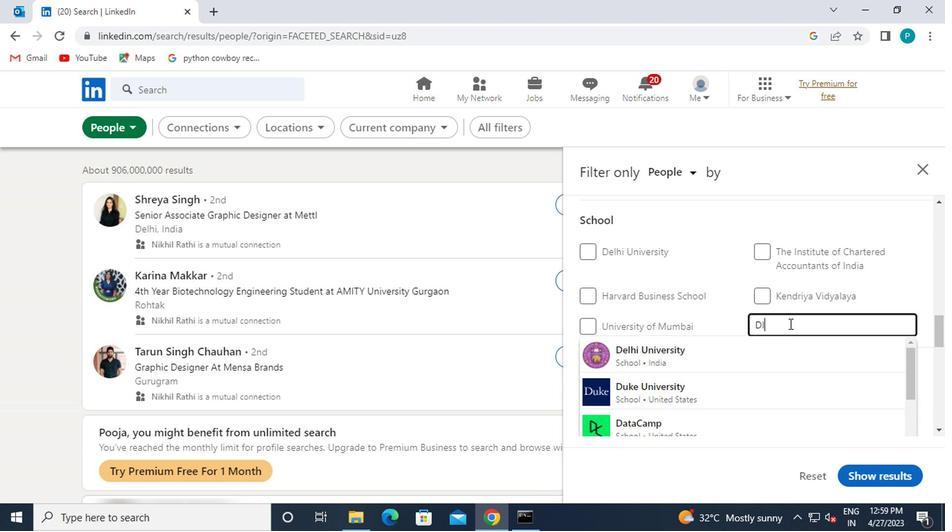 
Action: Mouse moved to (727, 358)
Screenshot: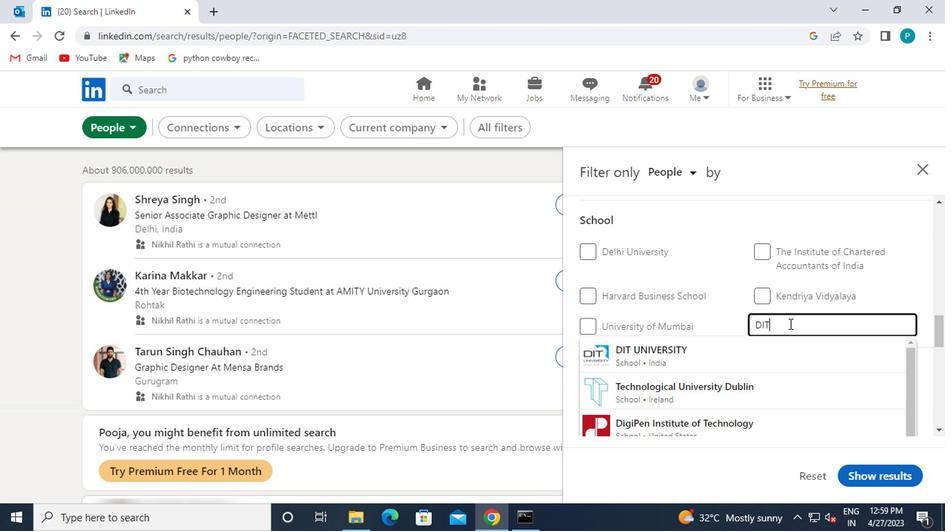 
Action: Mouse pressed left at (727, 358)
Screenshot: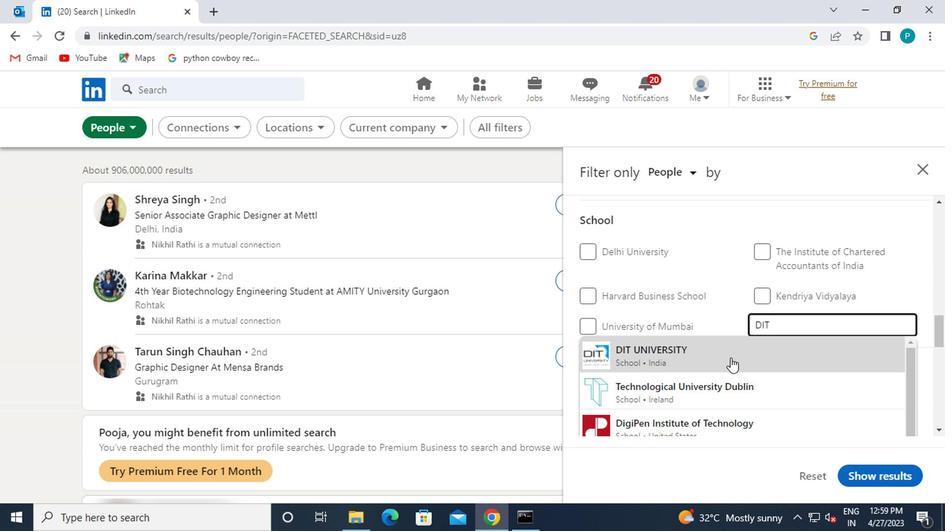
Action: Mouse moved to (727, 359)
Screenshot: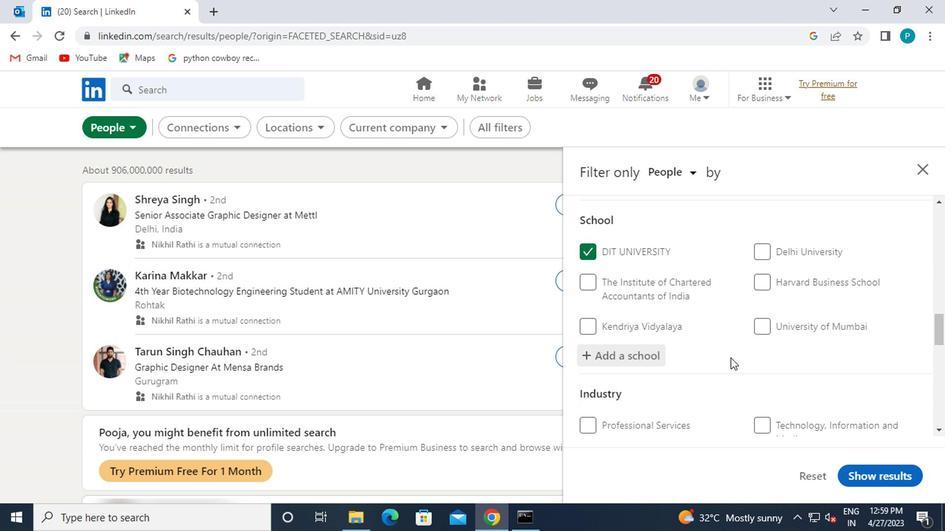 
Action: Mouse scrolled (727, 358) with delta (0, 0)
Screenshot: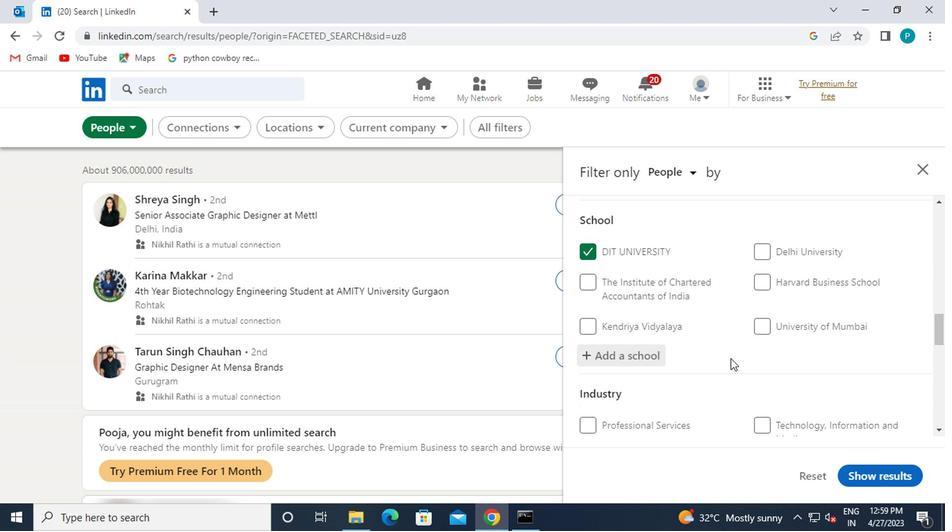 
Action: Mouse scrolled (727, 358) with delta (0, 0)
Screenshot: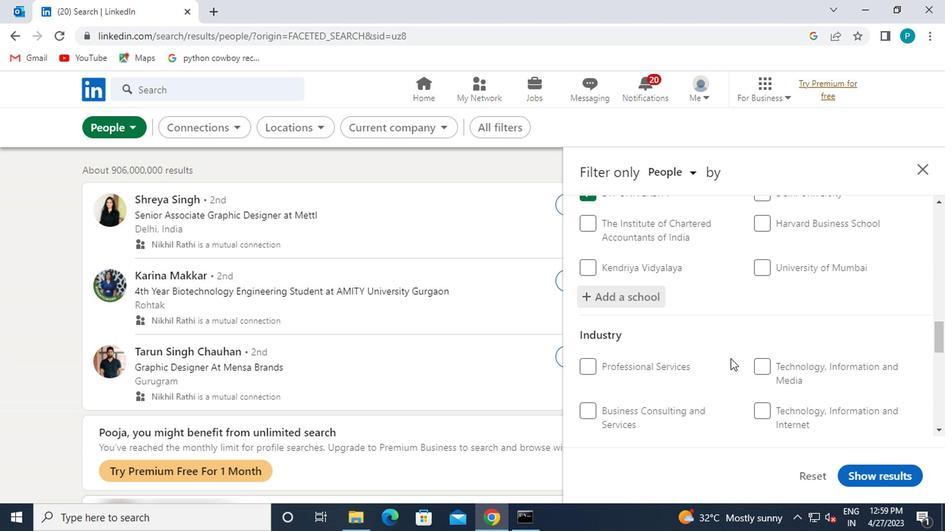 
Action: Mouse moved to (780, 373)
Screenshot: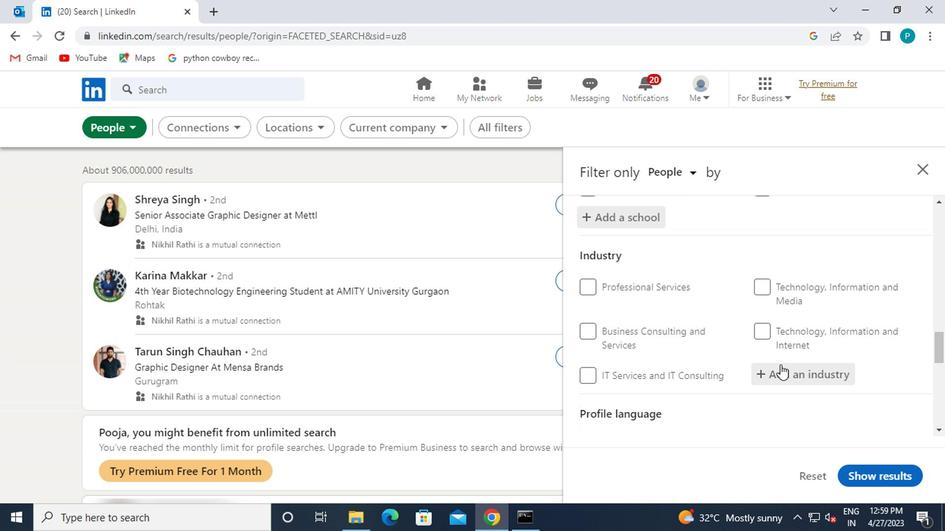 
Action: Mouse pressed left at (780, 373)
Screenshot: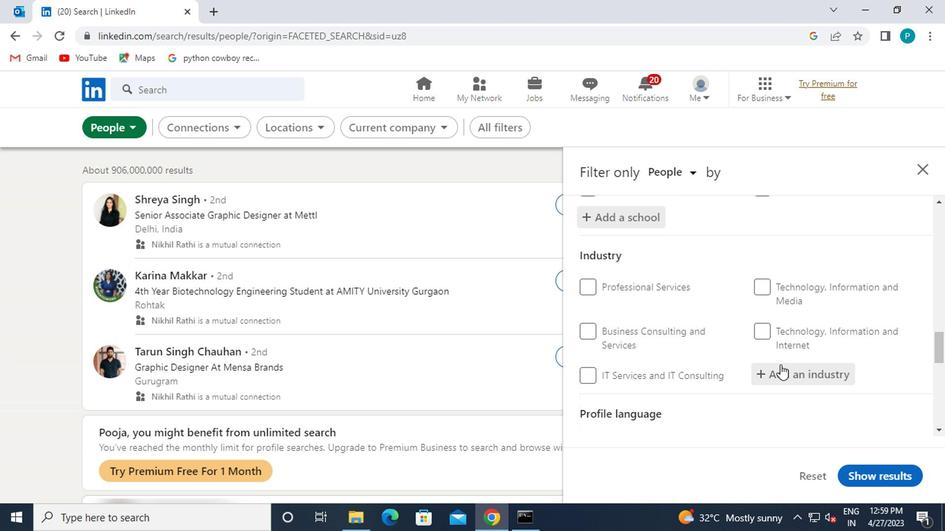 
Action: Mouse moved to (792, 381)
Screenshot: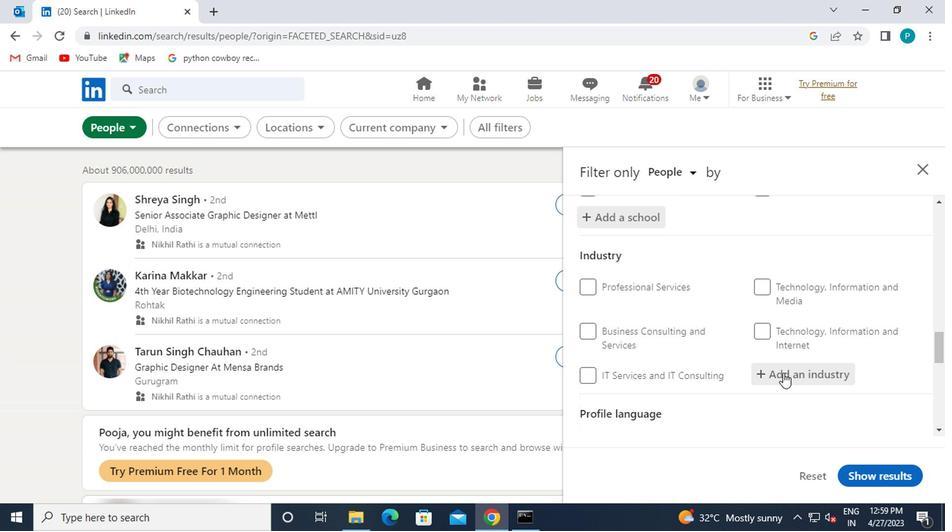 
Action: Key pressed HVAC
Screenshot: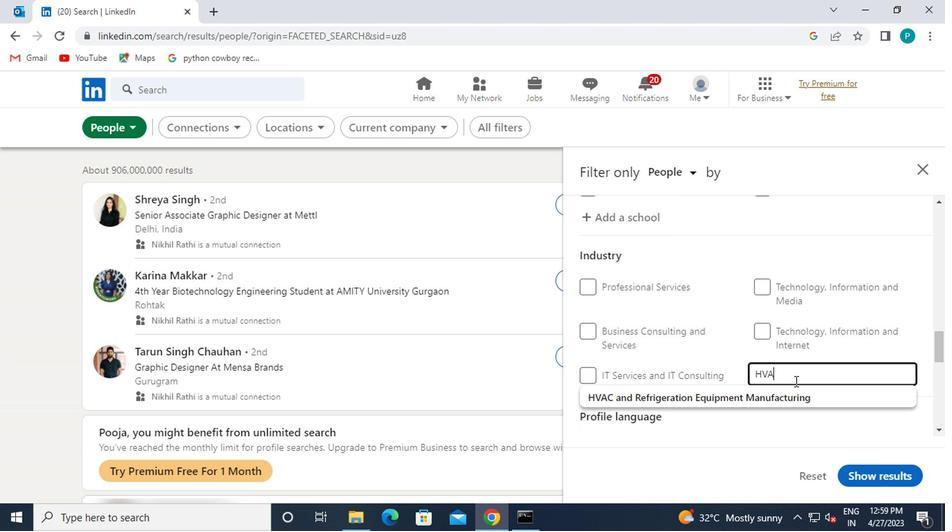 
Action: Mouse moved to (788, 399)
Screenshot: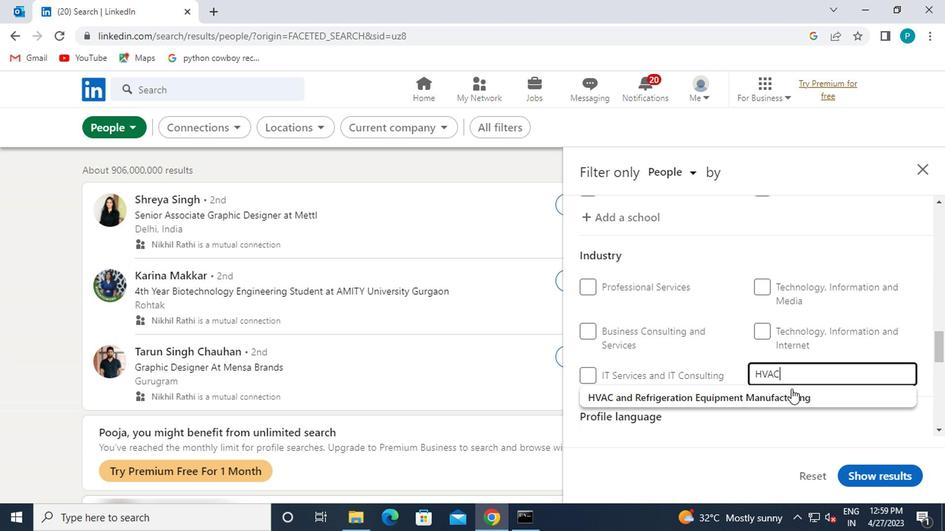 
Action: Mouse pressed left at (788, 399)
Screenshot: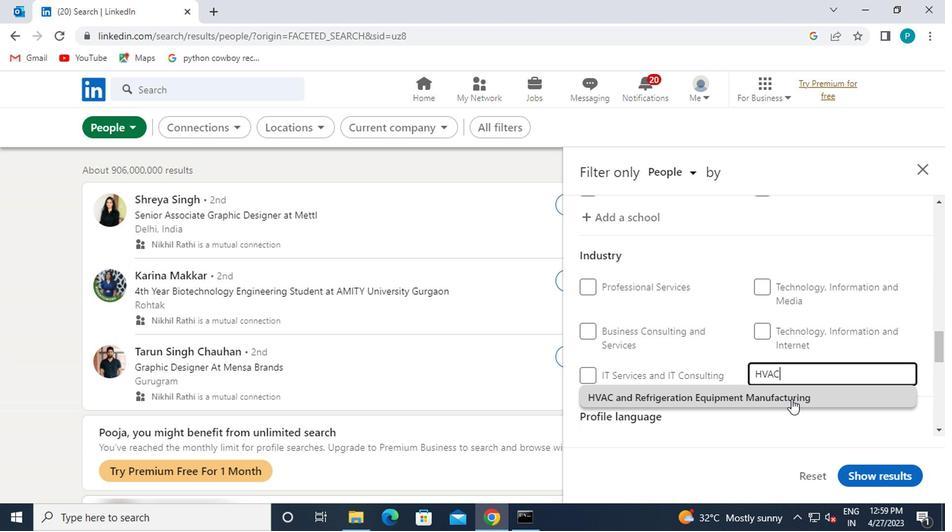 
Action: Mouse scrolled (788, 398) with delta (0, 0)
Screenshot: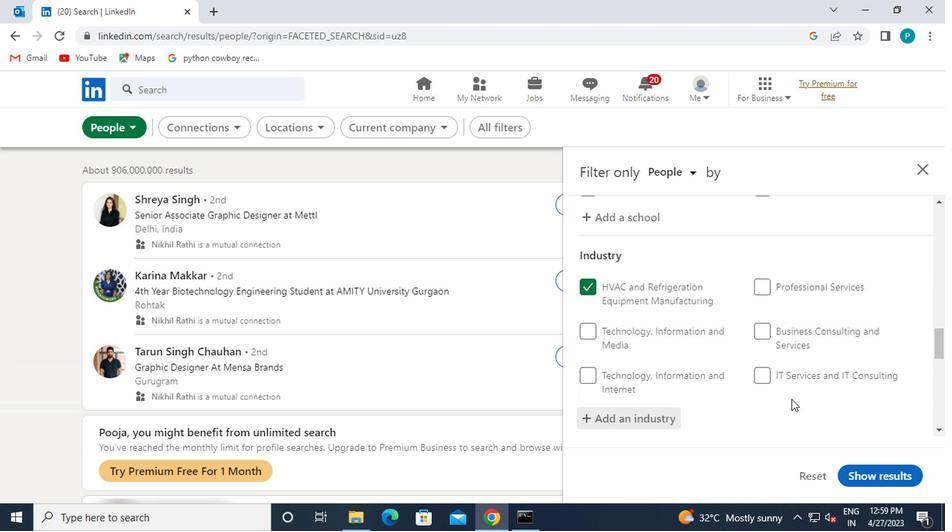
Action: Mouse scrolled (788, 398) with delta (0, 0)
Screenshot: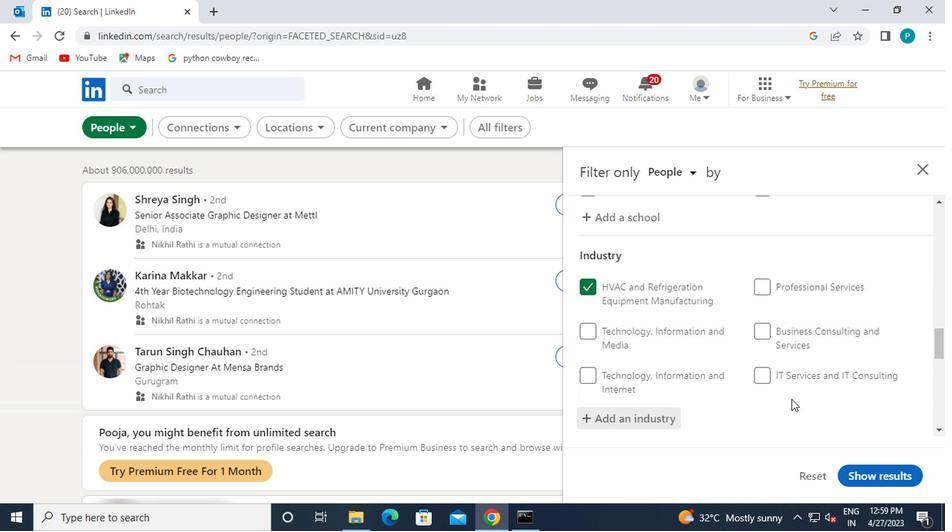 
Action: Mouse moved to (787, 380)
Screenshot: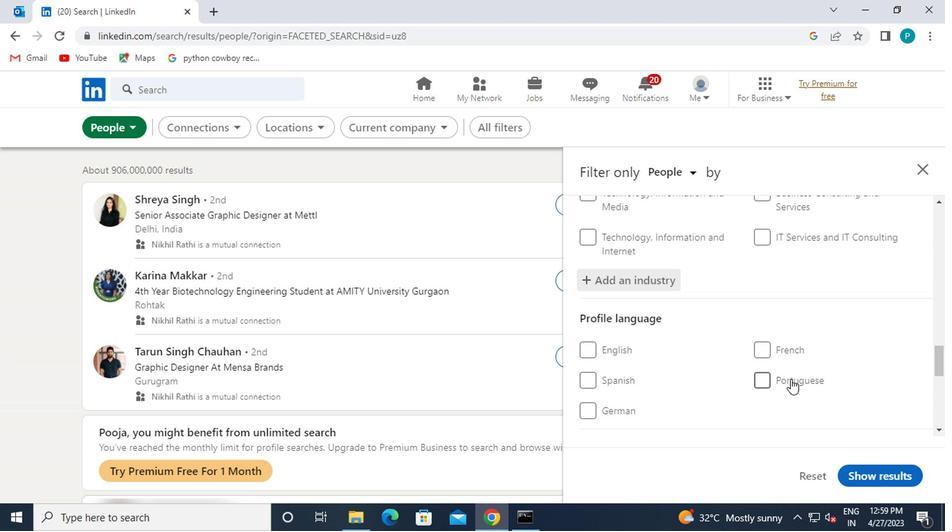 
Action: Mouse pressed left at (787, 380)
Screenshot: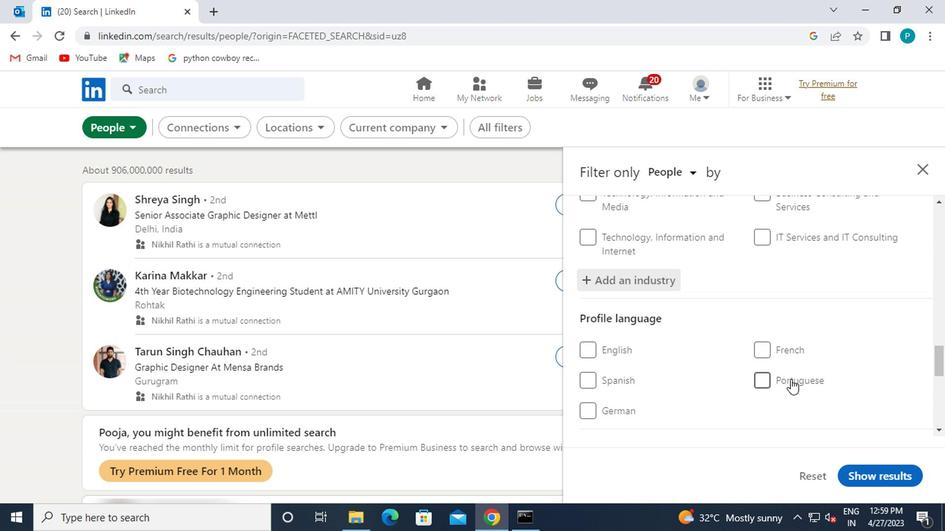 
Action: Mouse moved to (697, 346)
Screenshot: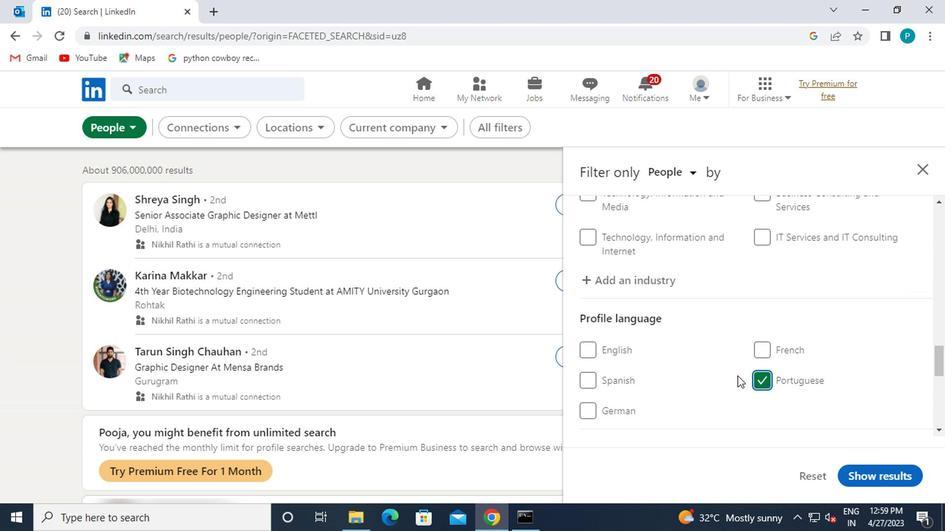 
Action: Mouse scrolled (697, 345) with delta (0, 0)
Screenshot: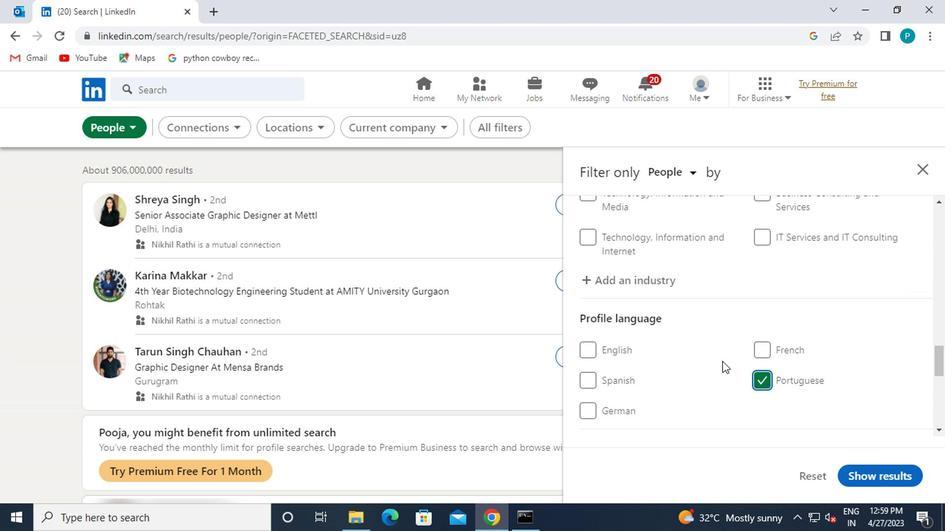
Action: Mouse scrolled (697, 345) with delta (0, 0)
Screenshot: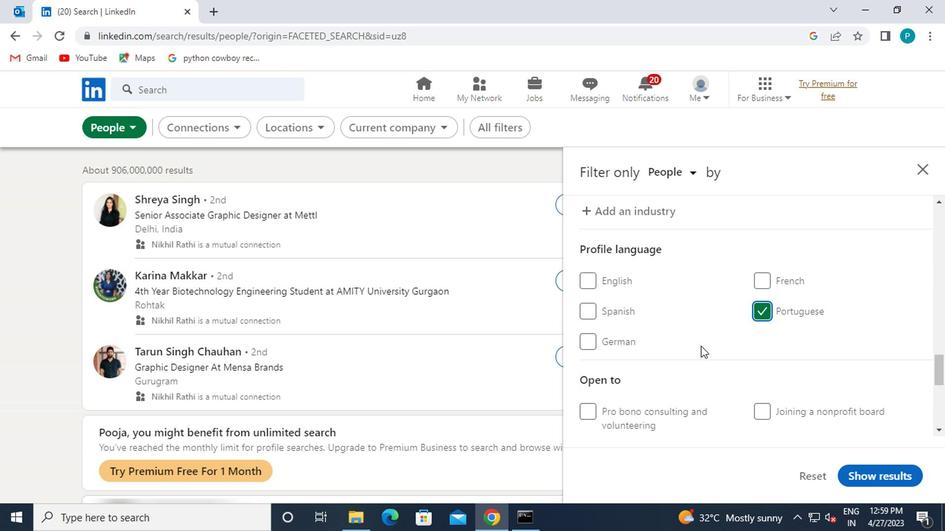 
Action: Mouse scrolled (697, 345) with delta (0, 0)
Screenshot: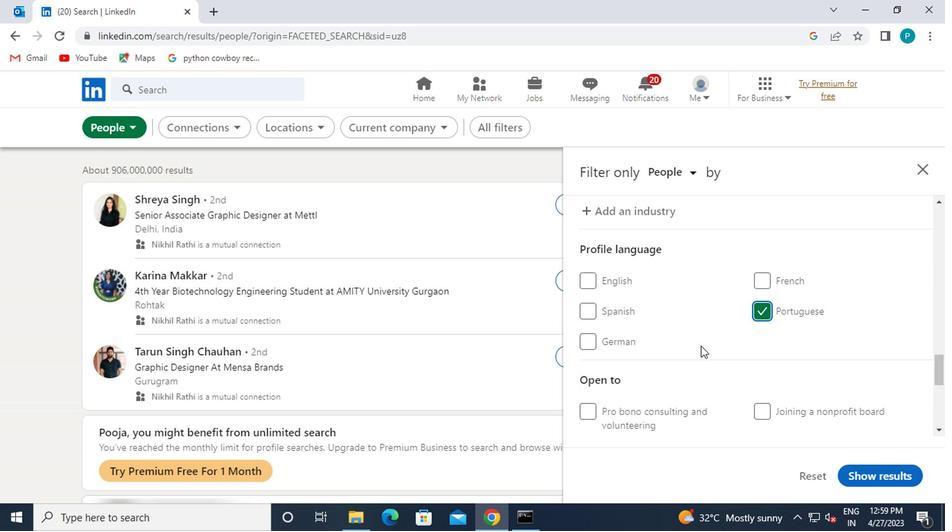 
Action: Mouse scrolled (697, 345) with delta (0, 0)
Screenshot: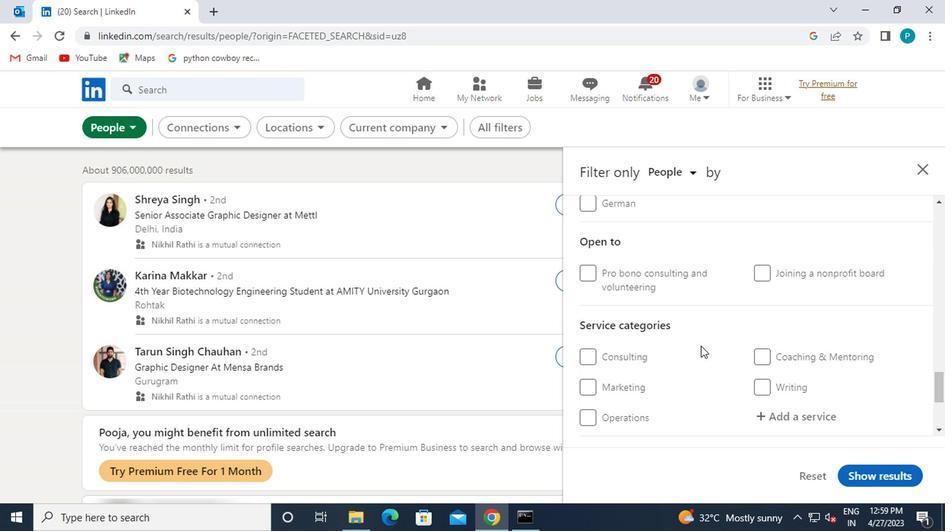 
Action: Mouse moved to (781, 352)
Screenshot: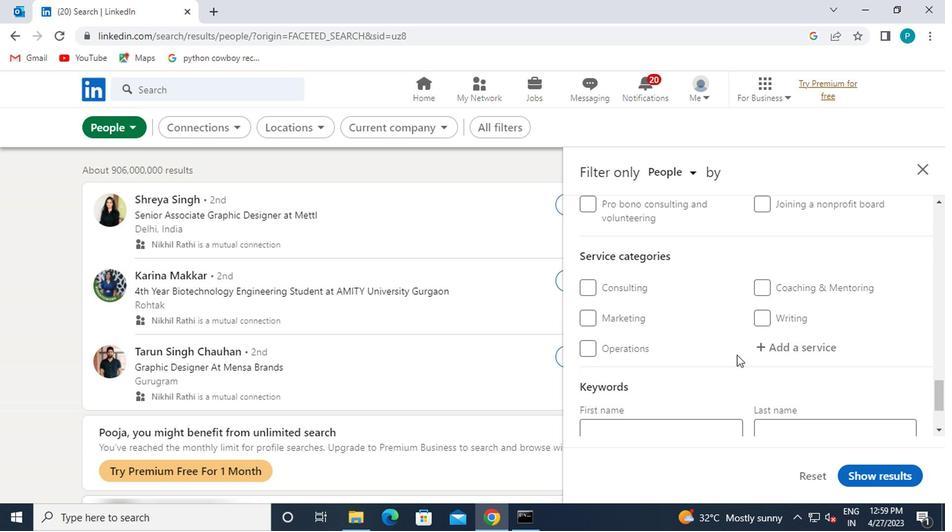 
Action: Mouse pressed left at (781, 352)
Screenshot: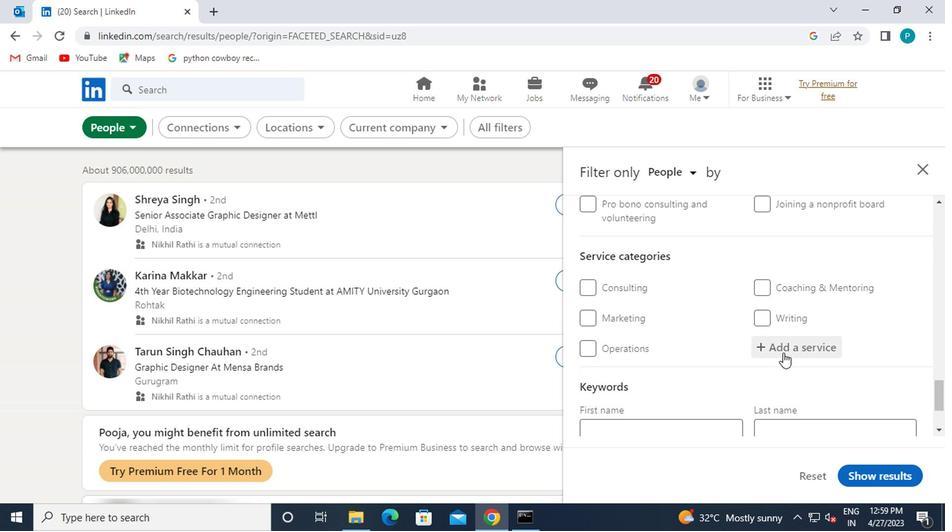 
Action: Mouse moved to (781, 352)
Screenshot: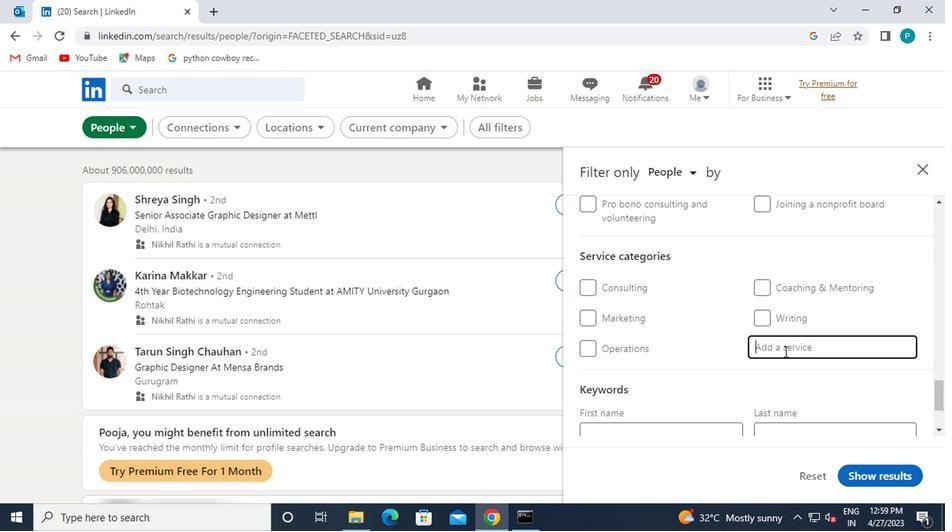 
Action: Key pressed INFORMATION
Screenshot: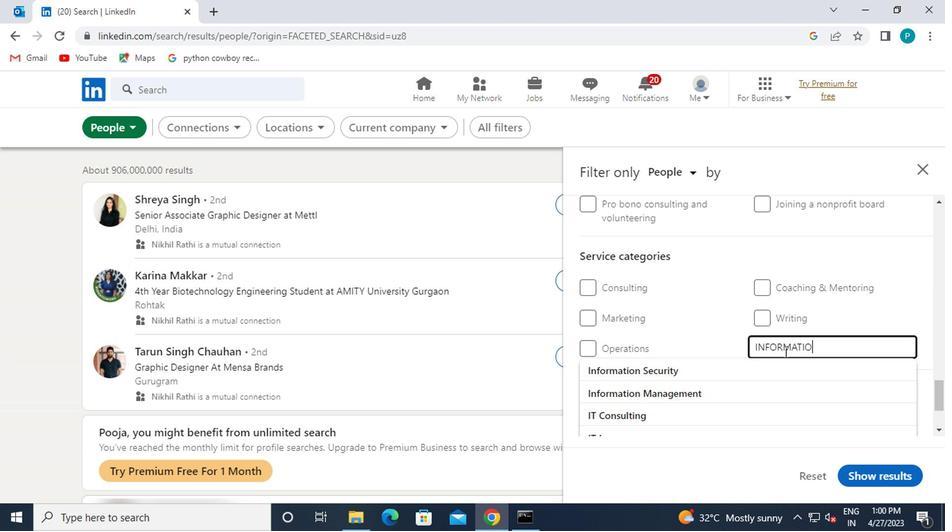 
Action: Mouse moved to (744, 383)
Screenshot: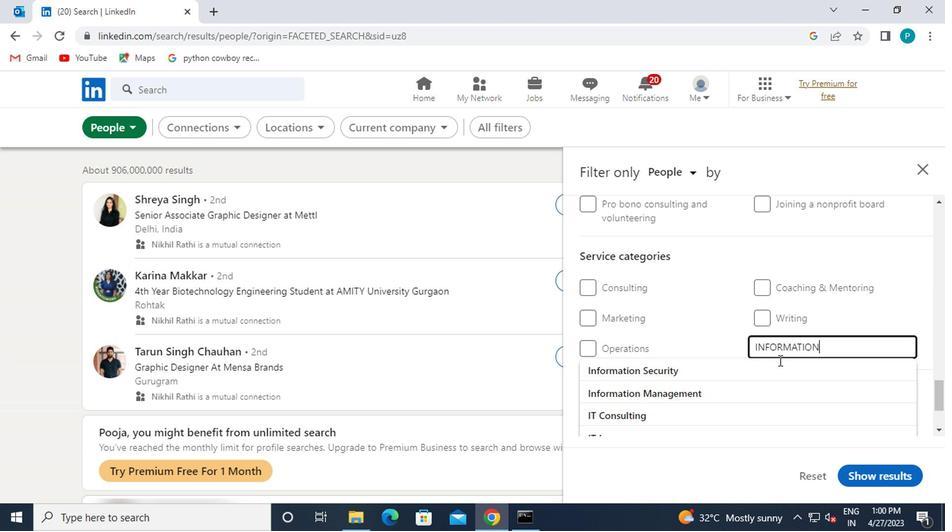 
Action: Mouse pressed left at (744, 383)
Screenshot: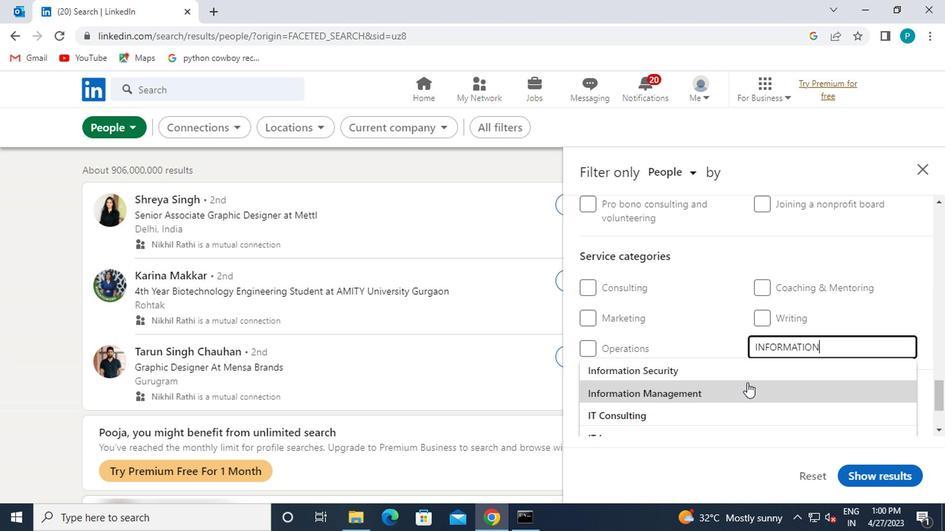 
Action: Mouse moved to (652, 374)
Screenshot: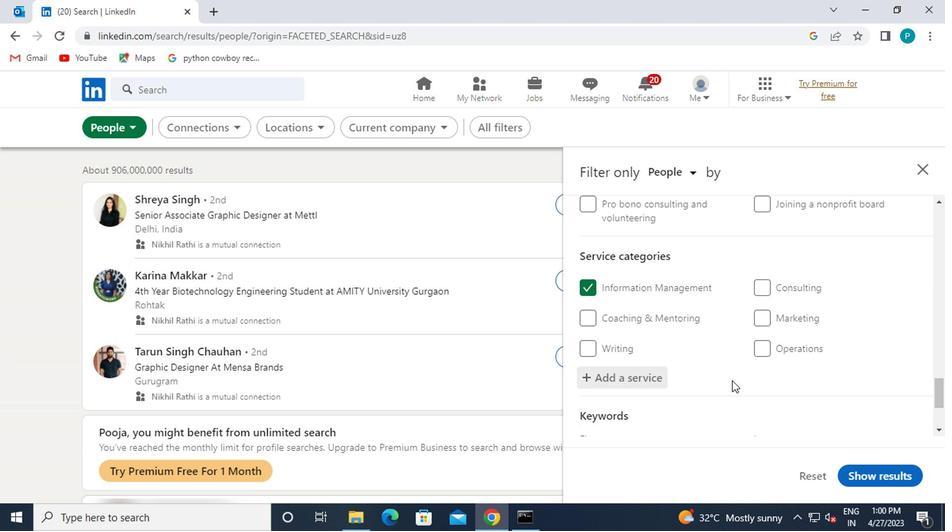 
Action: Mouse scrolled (652, 374) with delta (0, 0)
Screenshot: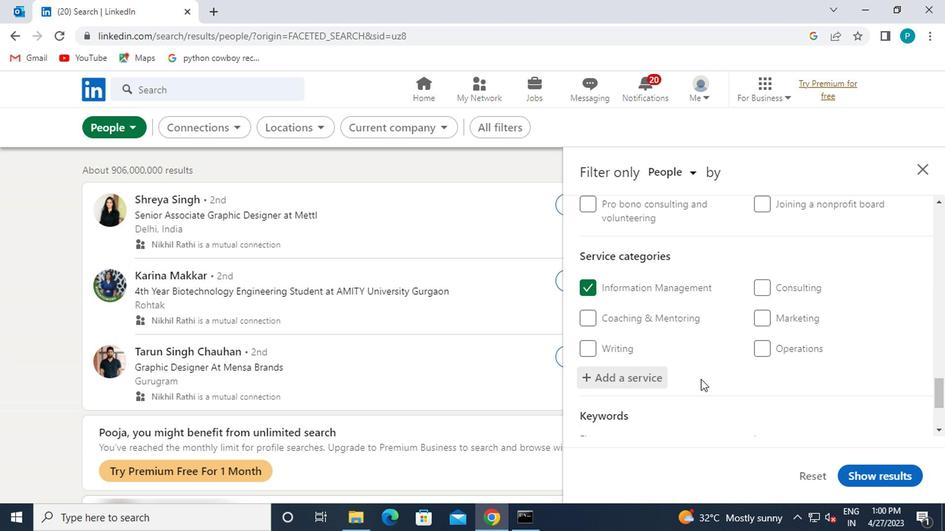 
Action: Mouse scrolled (652, 374) with delta (0, 0)
Screenshot: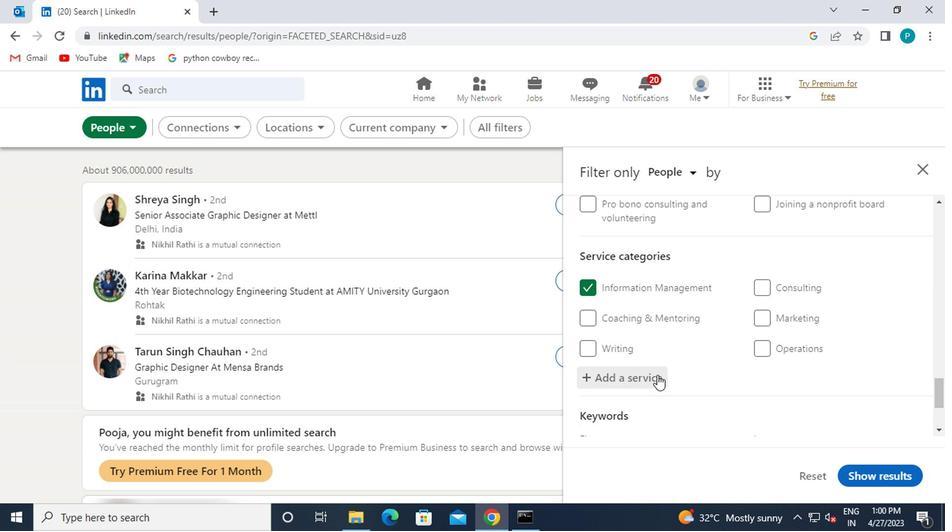 
Action: Mouse moved to (650, 372)
Screenshot: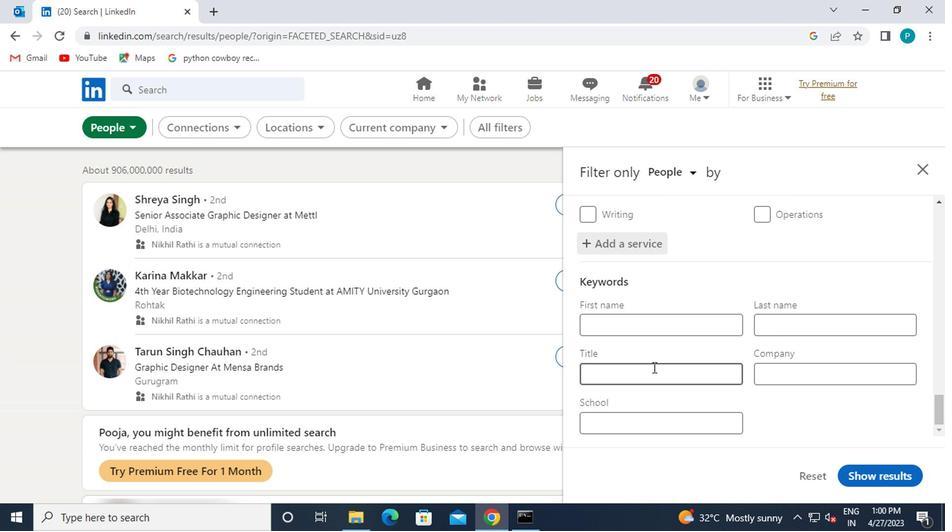
Action: Mouse pressed left at (650, 372)
Screenshot: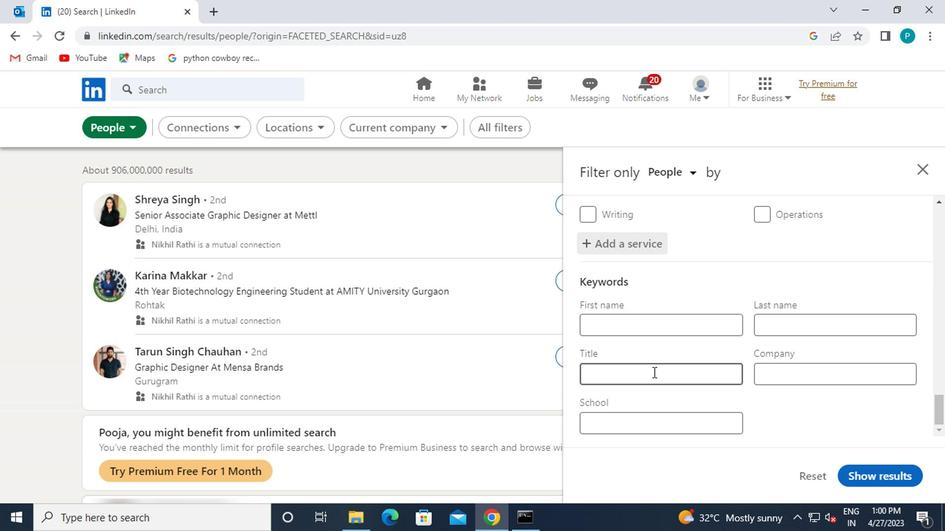 
Action: Key pressed <Key.caps_lock>C<Key.caps_lock>ONTINO<Key.backspace><Key.backspace><Key.backspace><Key.backspace><Key.backspace><Key.backspace><Key.backspace><Key.backspace><Key.backspace>C<Key.caps_lock>ONTINUOUS<Key.space><Key.caps_lock>I<Key.caps_lock>MPROVEMENT<Key.space><Key.caps_lock><Key.caps_lock>ONSULTANT
Screenshot: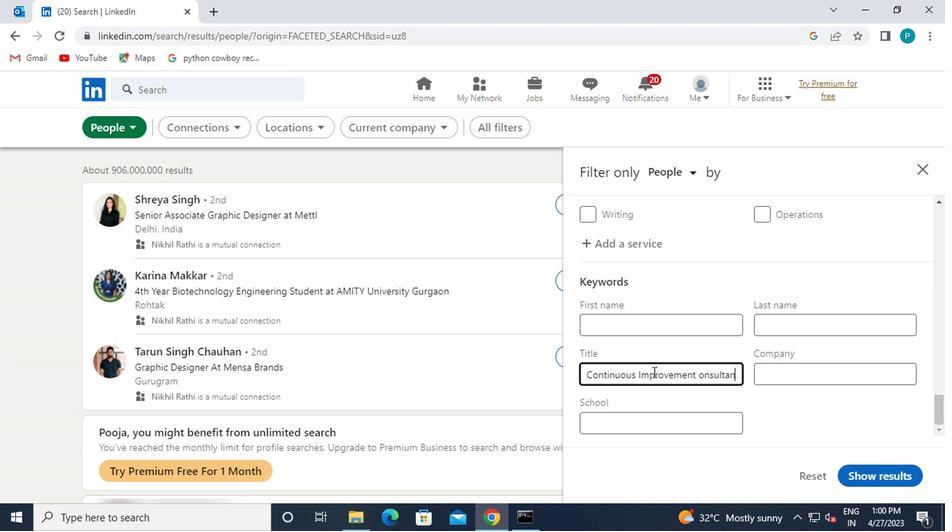 
Action: Mouse moved to (692, 378)
Screenshot: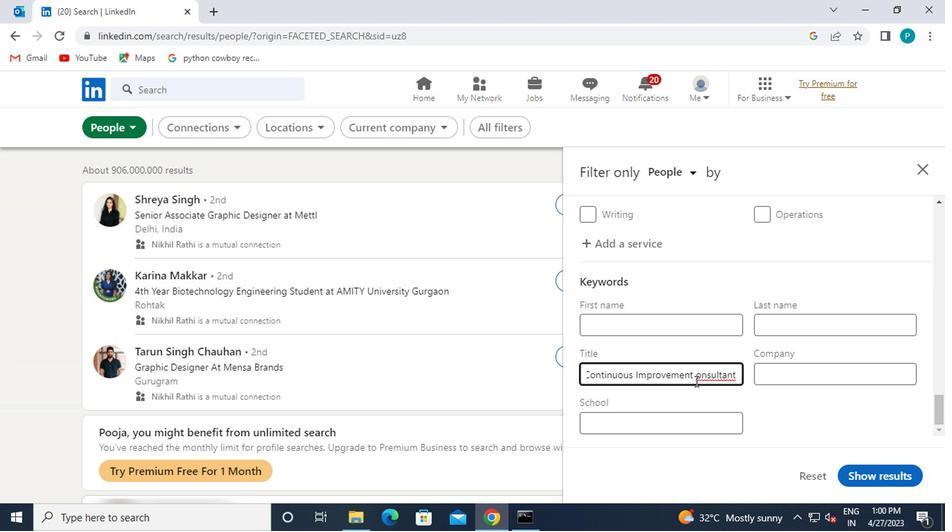 
Action: Mouse pressed left at (692, 378)
Screenshot: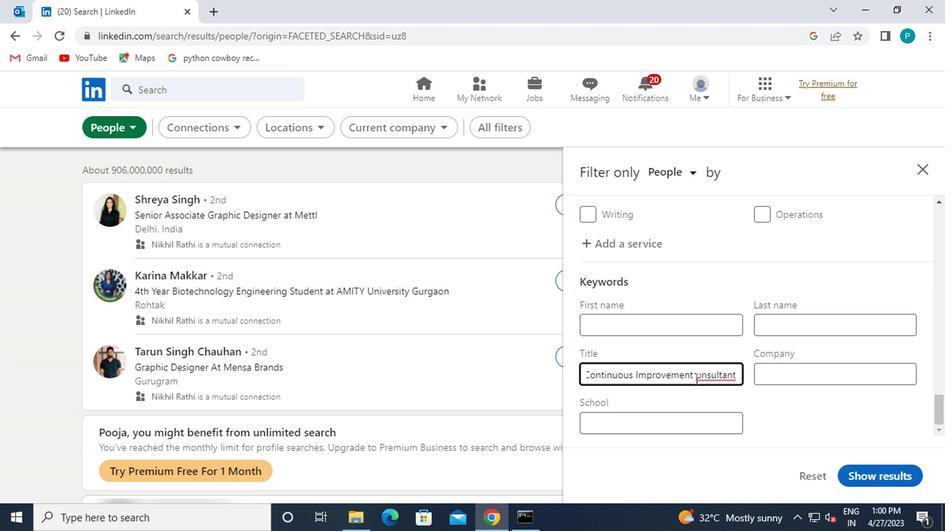 
Action: Mouse moved to (697, 378)
Screenshot: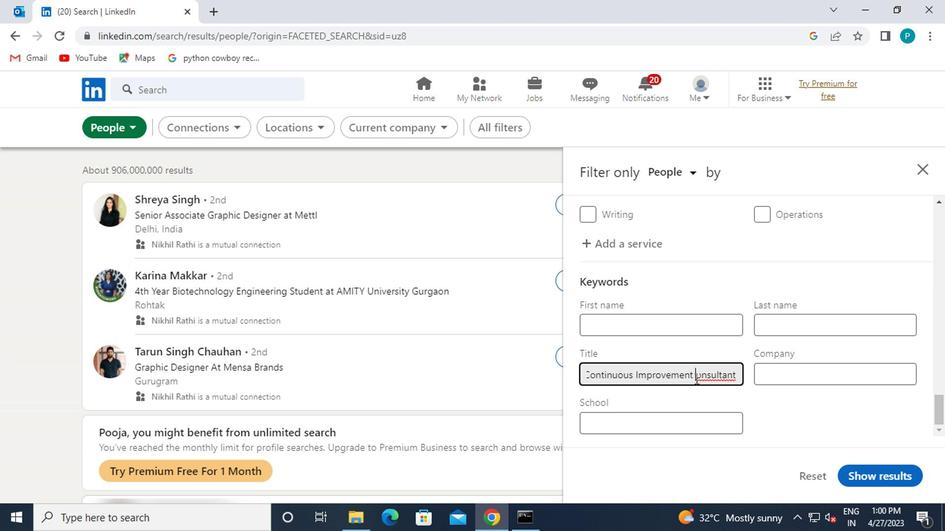 
Action: Key pressed C
Screenshot: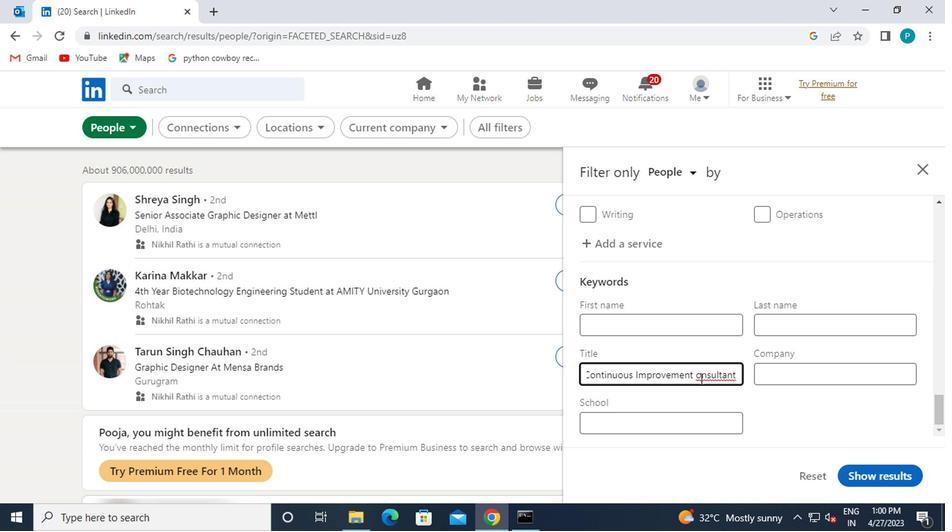 
Action: Mouse moved to (865, 471)
Screenshot: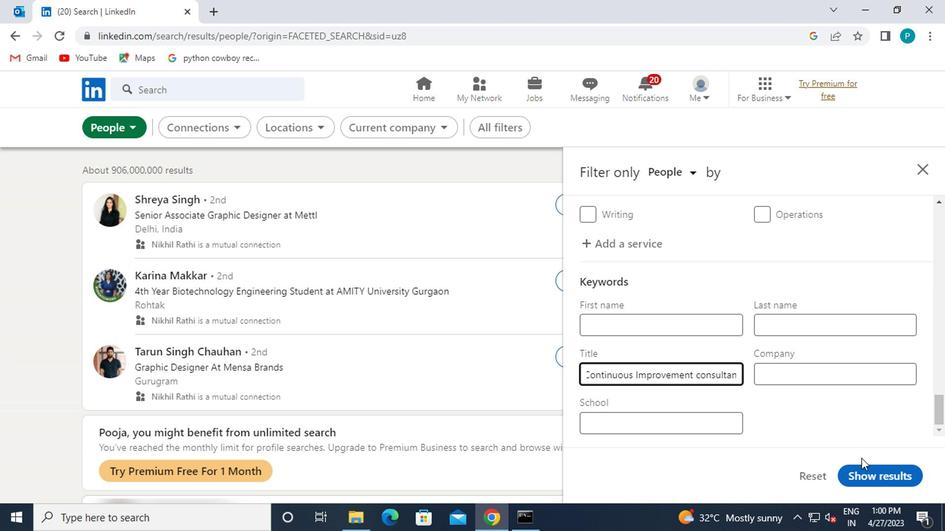 
Action: Mouse pressed left at (865, 471)
Screenshot: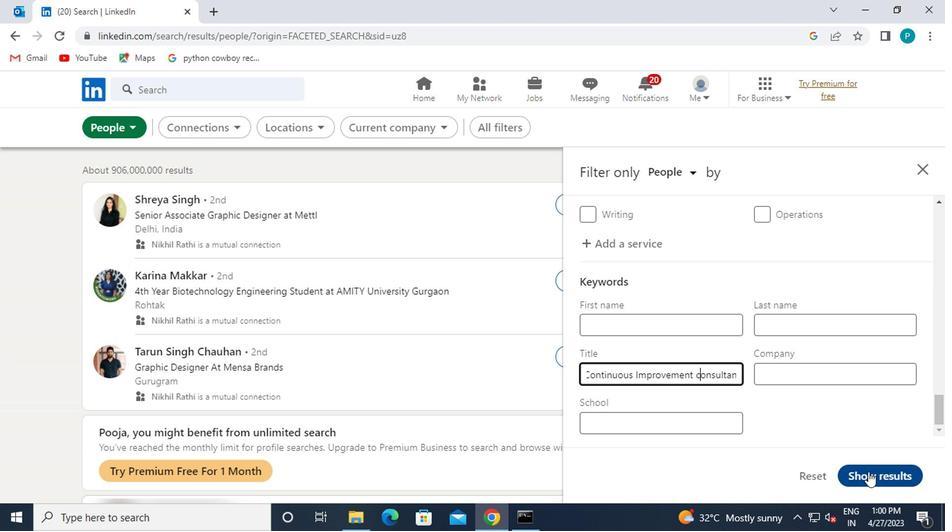 
